 Task: Create in the project AgileHive and in the Backlog issue 'Develop a new tool for automated testing of web application security vulnerabilities and penetration testing' a child issue 'Chatbot conversation user satisfaction remediation', and assign it to team member softage.3@softage.net. Create in the project AgileHive and in the Backlog issue 'Upgrade the server infrastructure of a web application to improve performance and reliability' a child issue 'Data access policy creation and enforcement', and assign it to team member softage.4@softage.net
Action: Mouse moved to (240, 58)
Screenshot: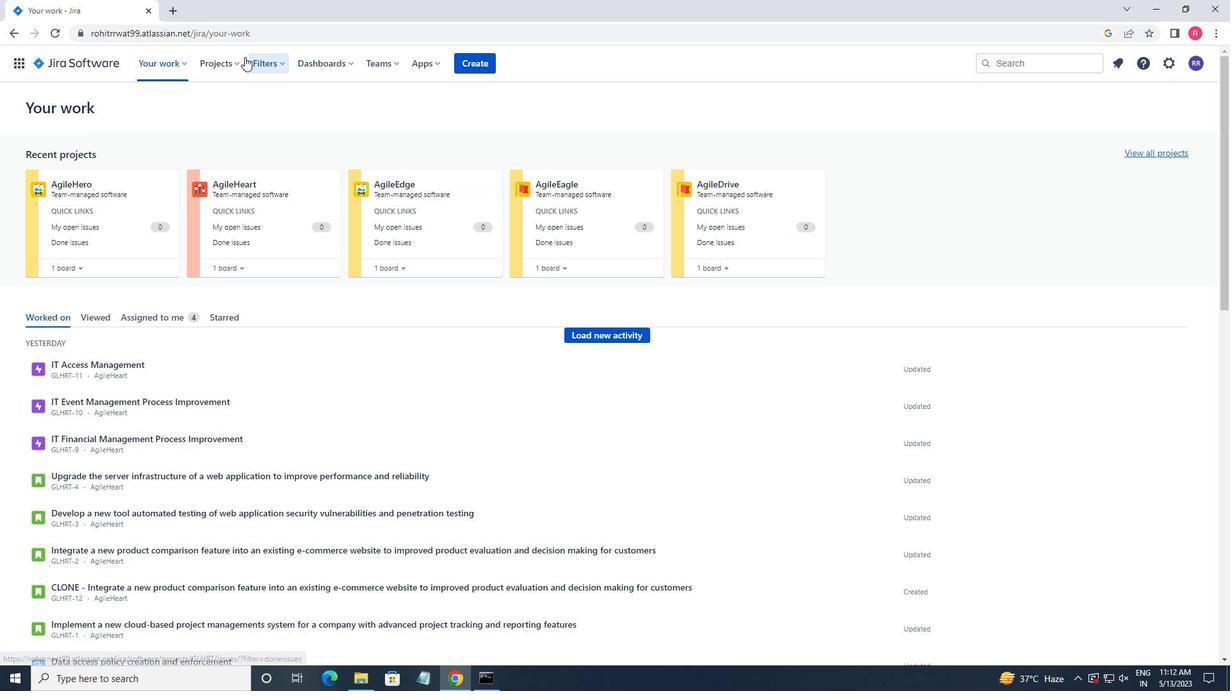 
Action: Mouse pressed left at (240, 58)
Screenshot: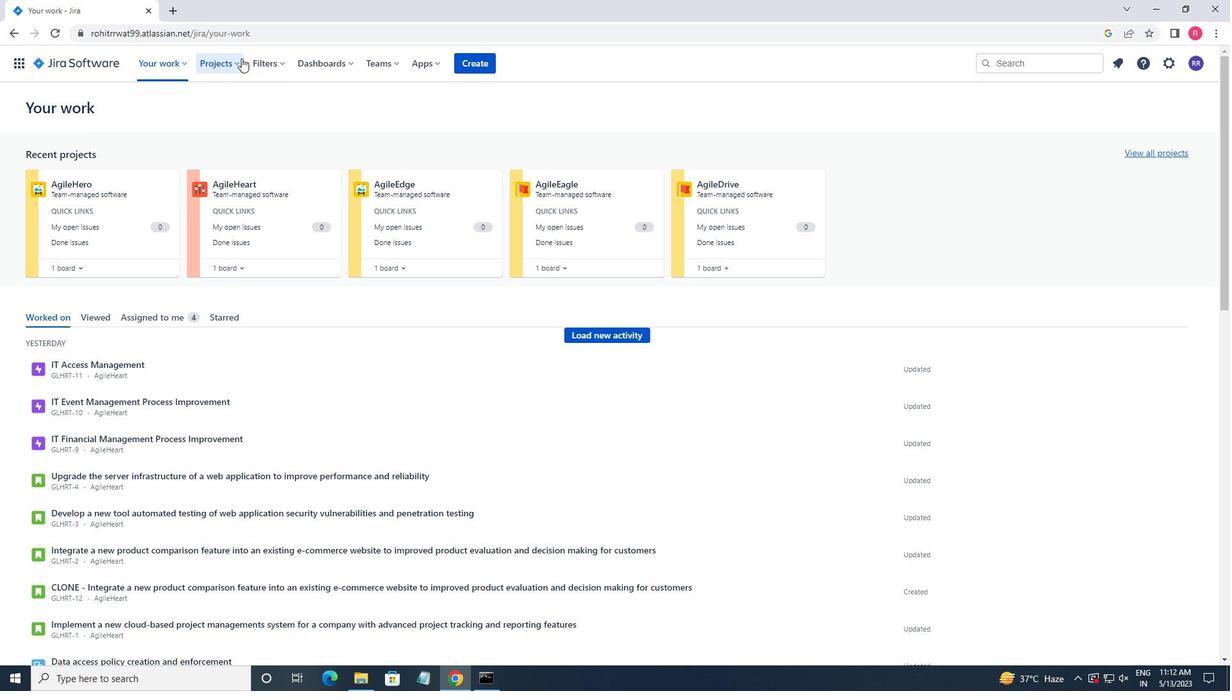 
Action: Mouse moved to (240, 133)
Screenshot: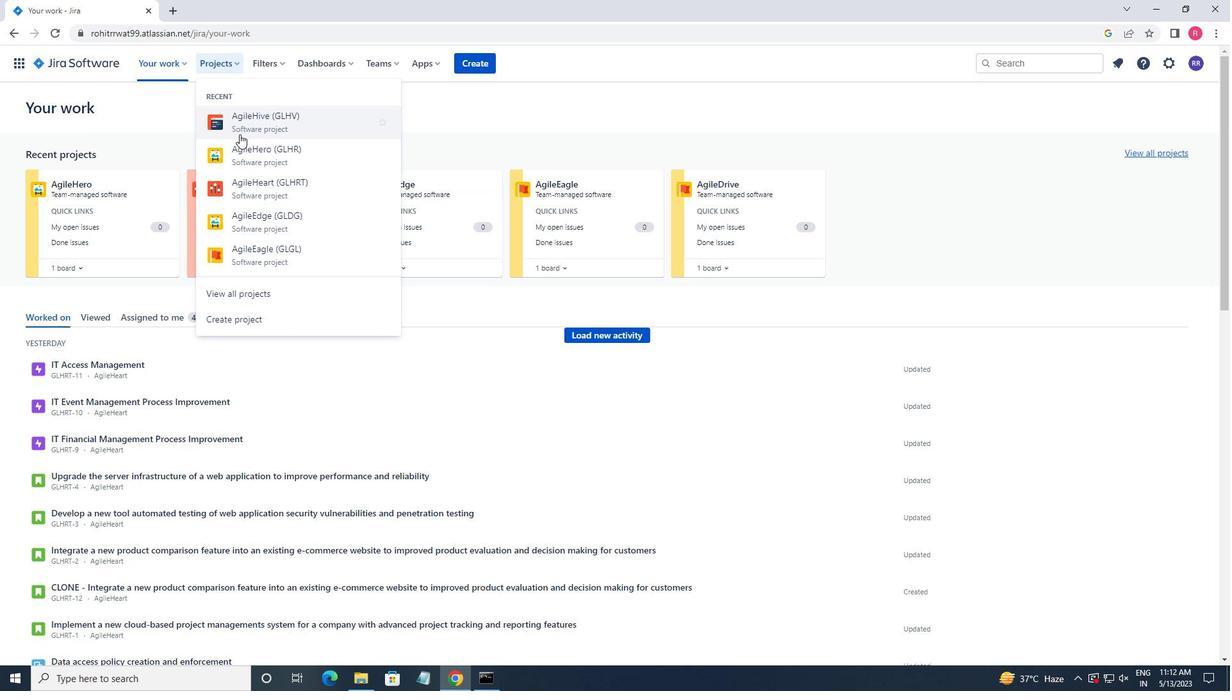 
Action: Mouse pressed left at (240, 133)
Screenshot: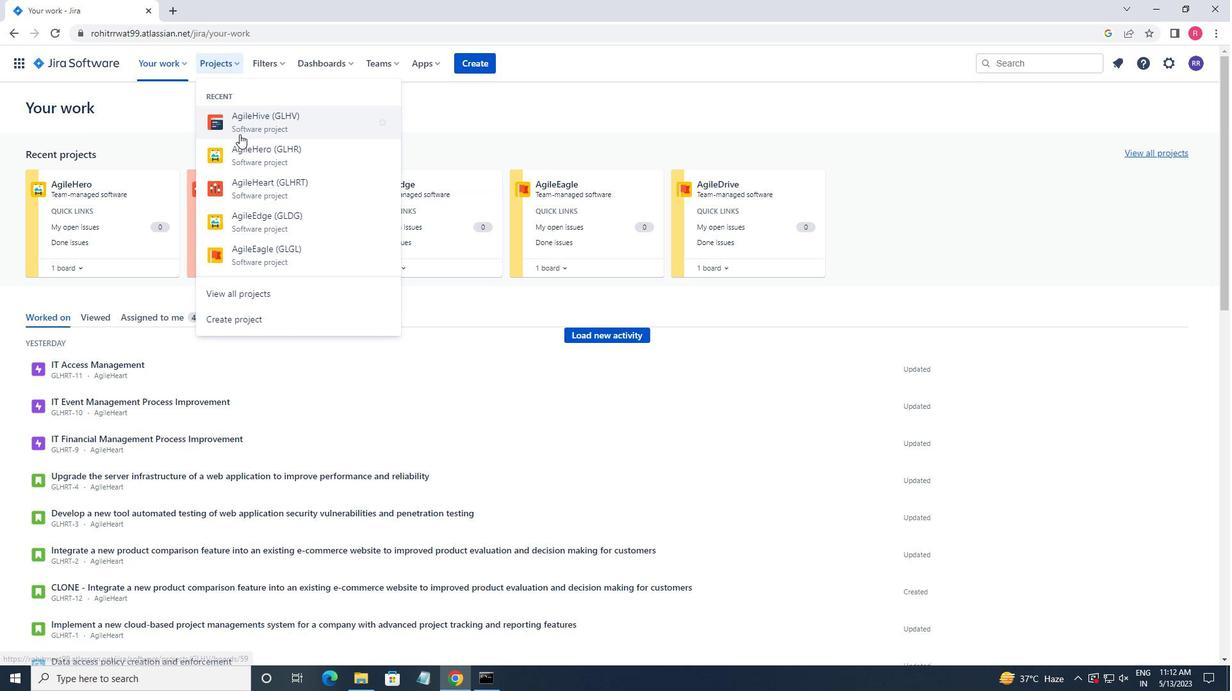 
Action: Mouse moved to (70, 196)
Screenshot: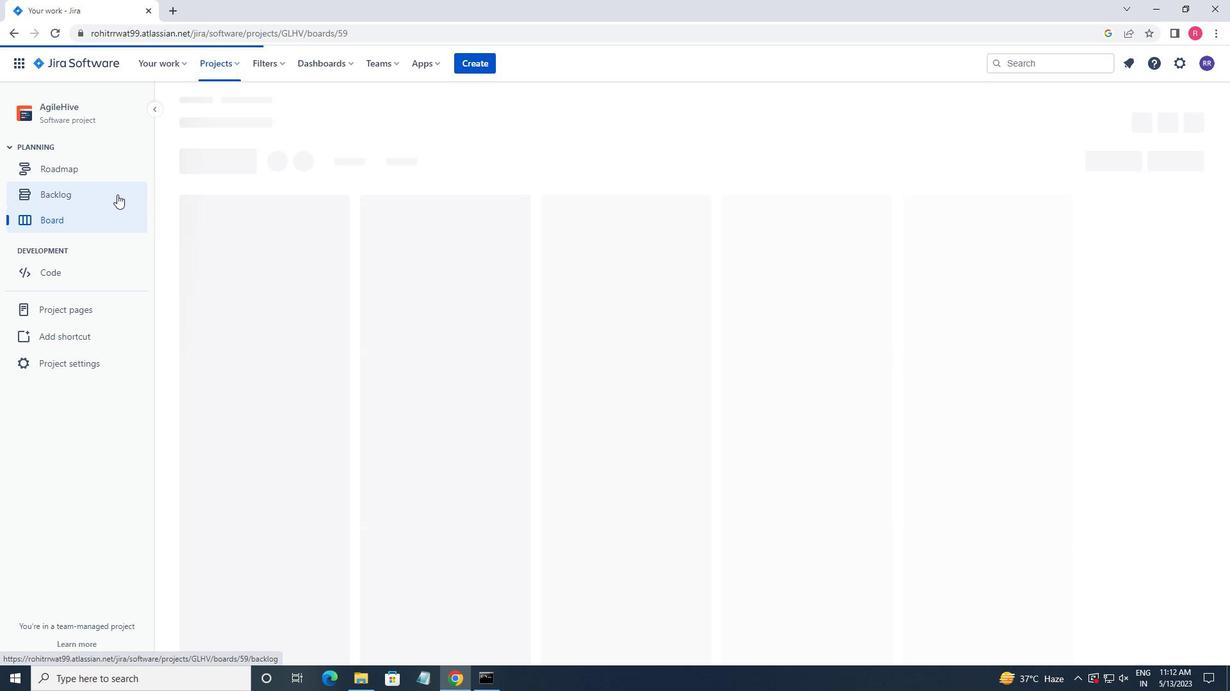 
Action: Mouse pressed left at (70, 196)
Screenshot: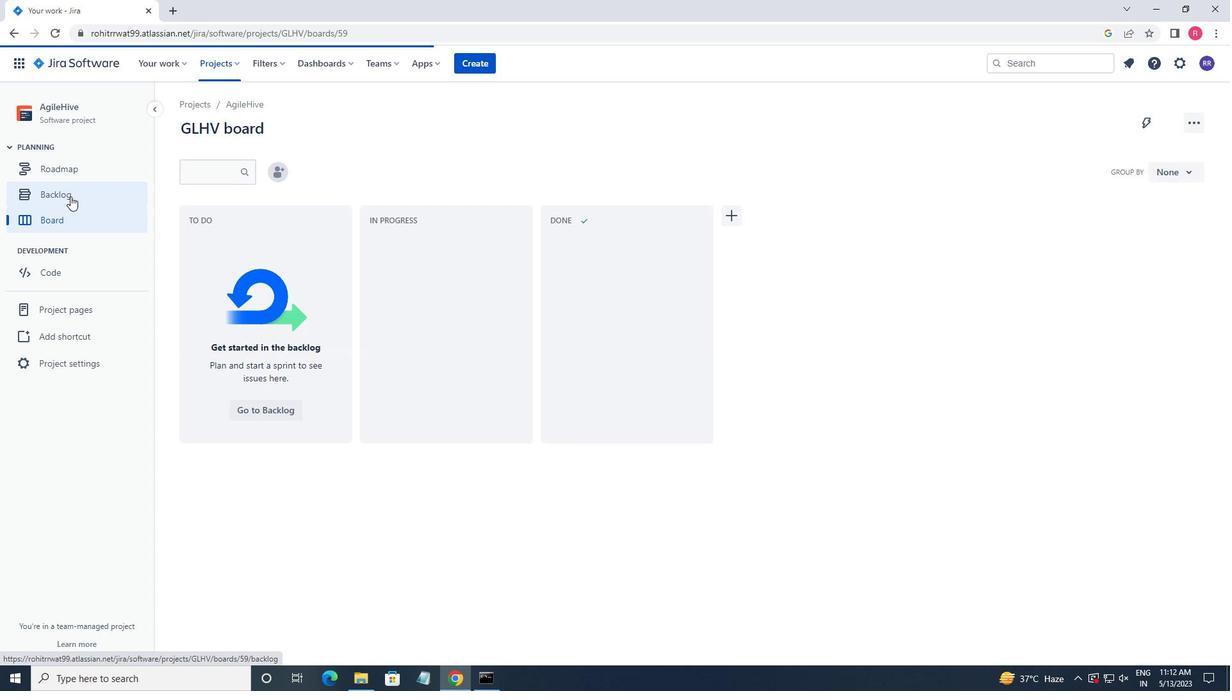 
Action: Mouse moved to (247, 237)
Screenshot: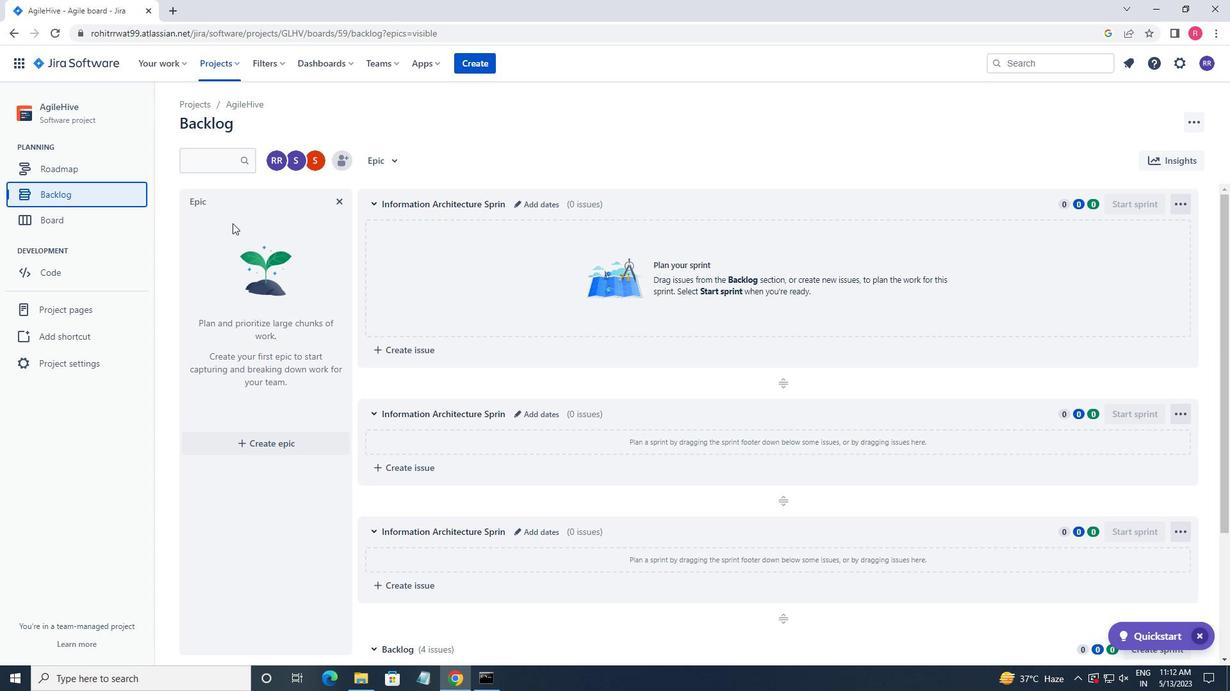 
Action: Mouse scrolled (247, 236) with delta (0, 0)
Screenshot: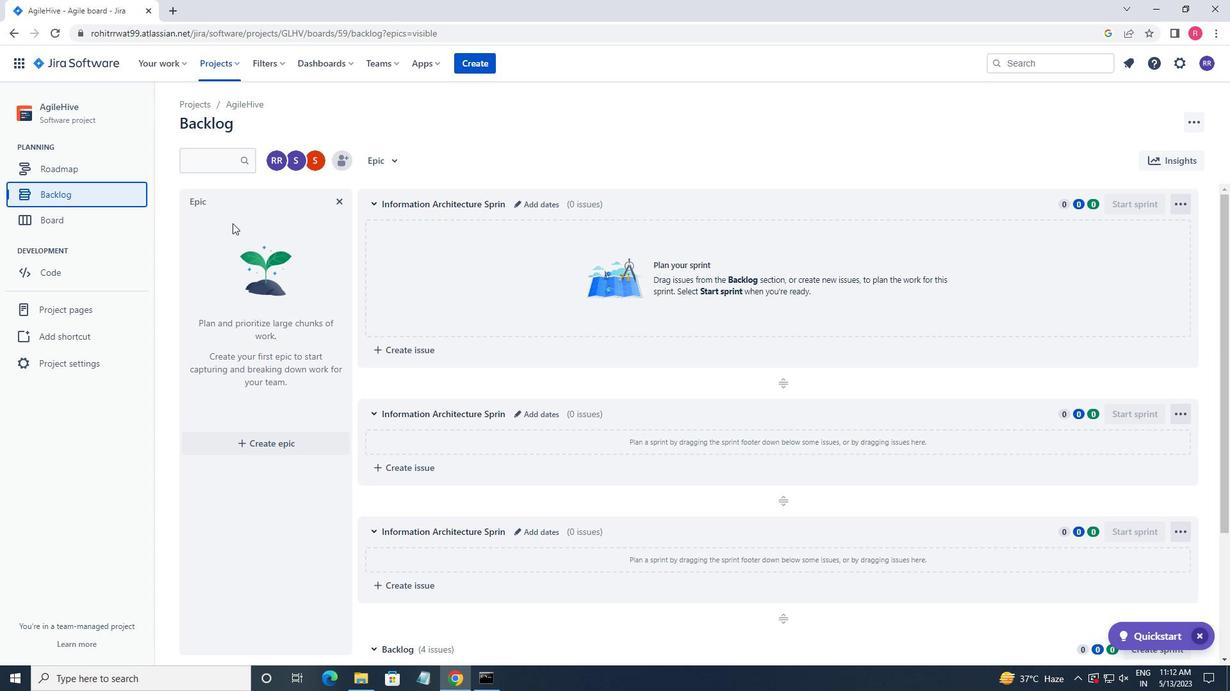 
Action: Mouse moved to (323, 313)
Screenshot: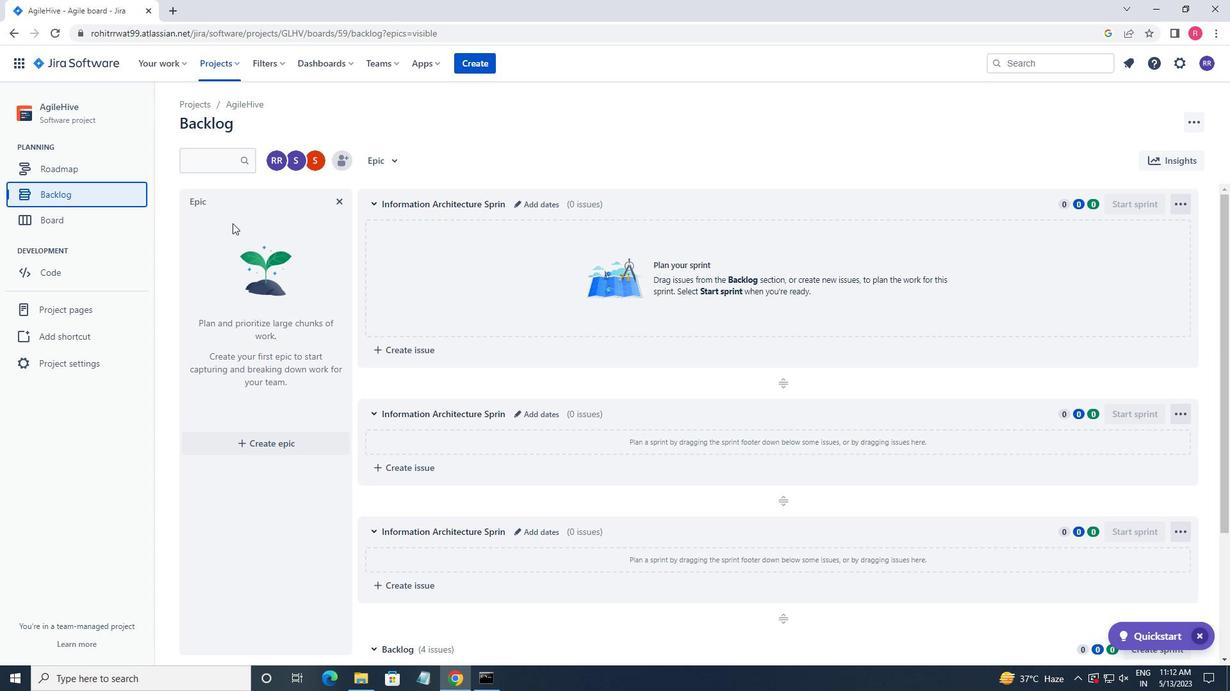 
Action: Mouse scrolled (323, 312) with delta (0, 0)
Screenshot: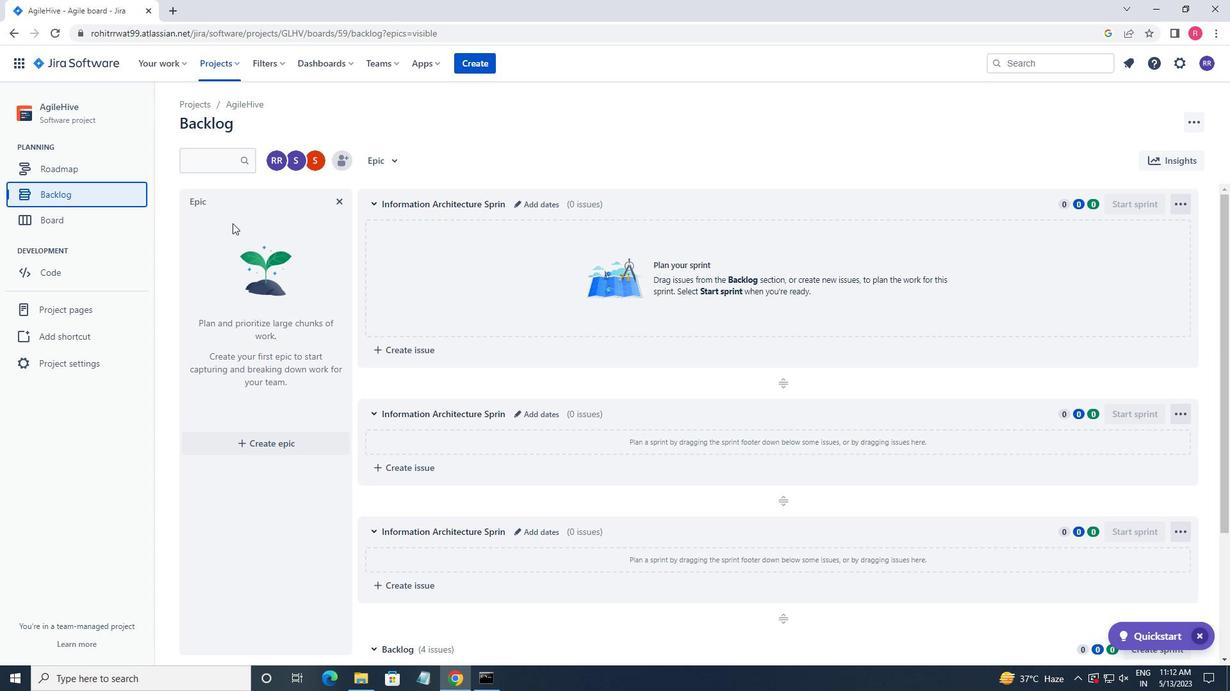 
Action: Mouse moved to (393, 347)
Screenshot: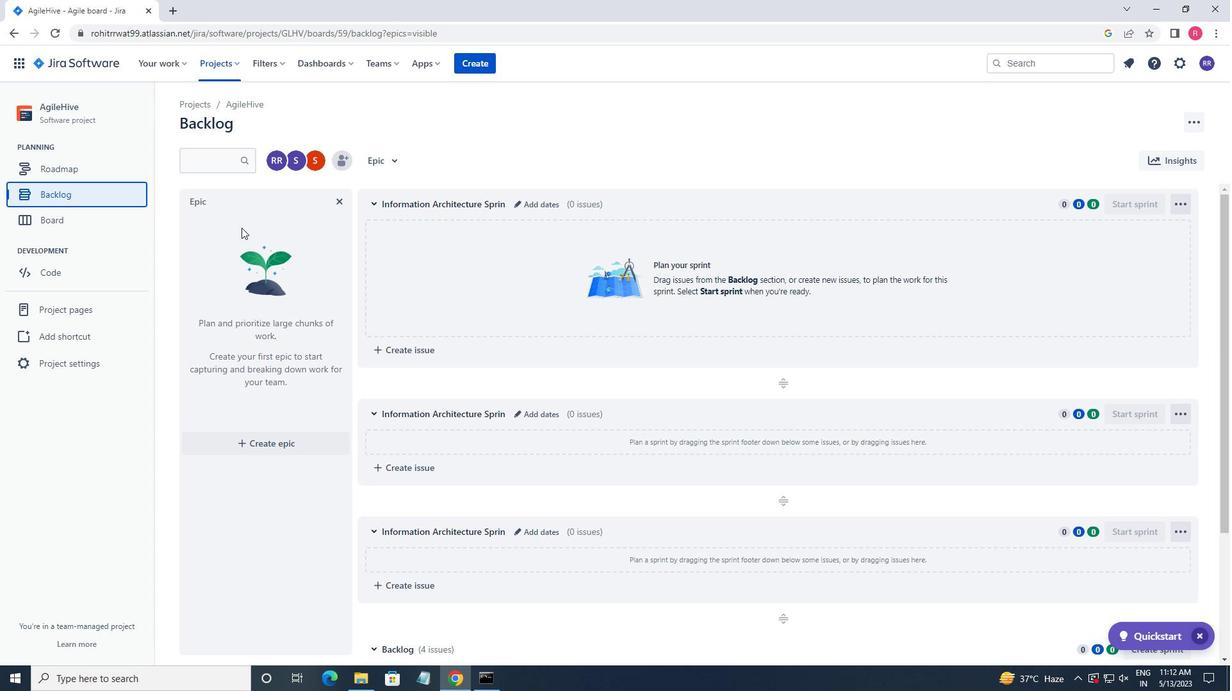 
Action: Mouse scrolled (393, 346) with delta (0, 0)
Screenshot: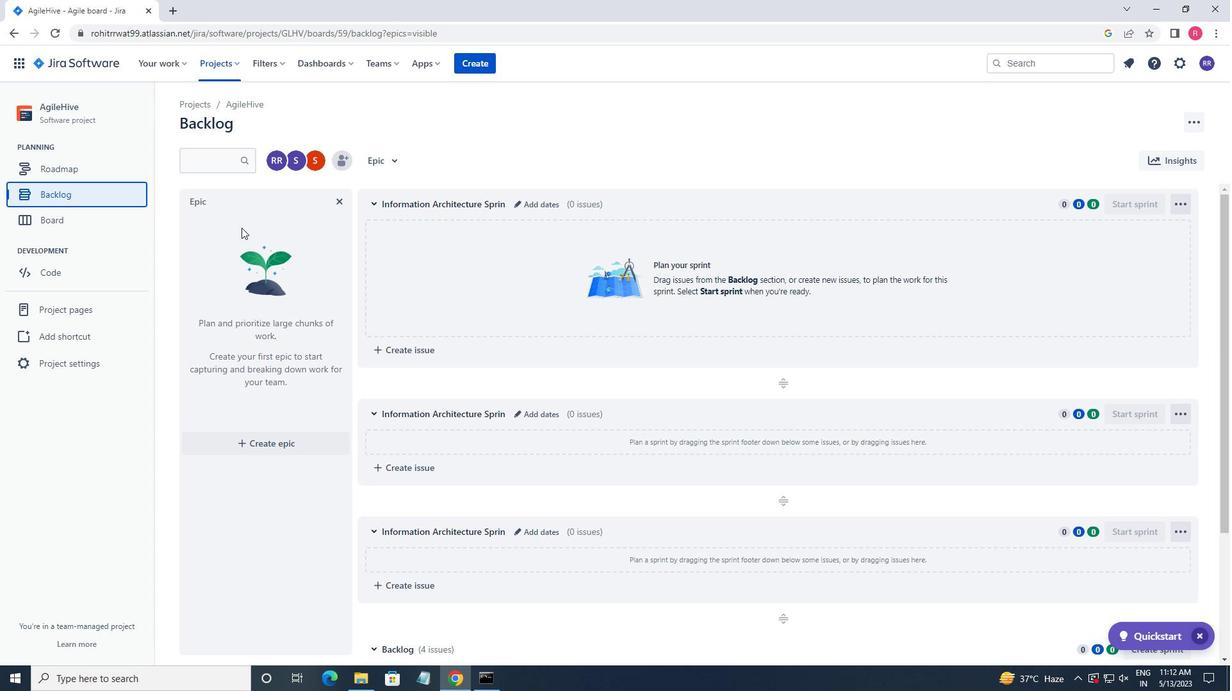
Action: Mouse moved to (433, 358)
Screenshot: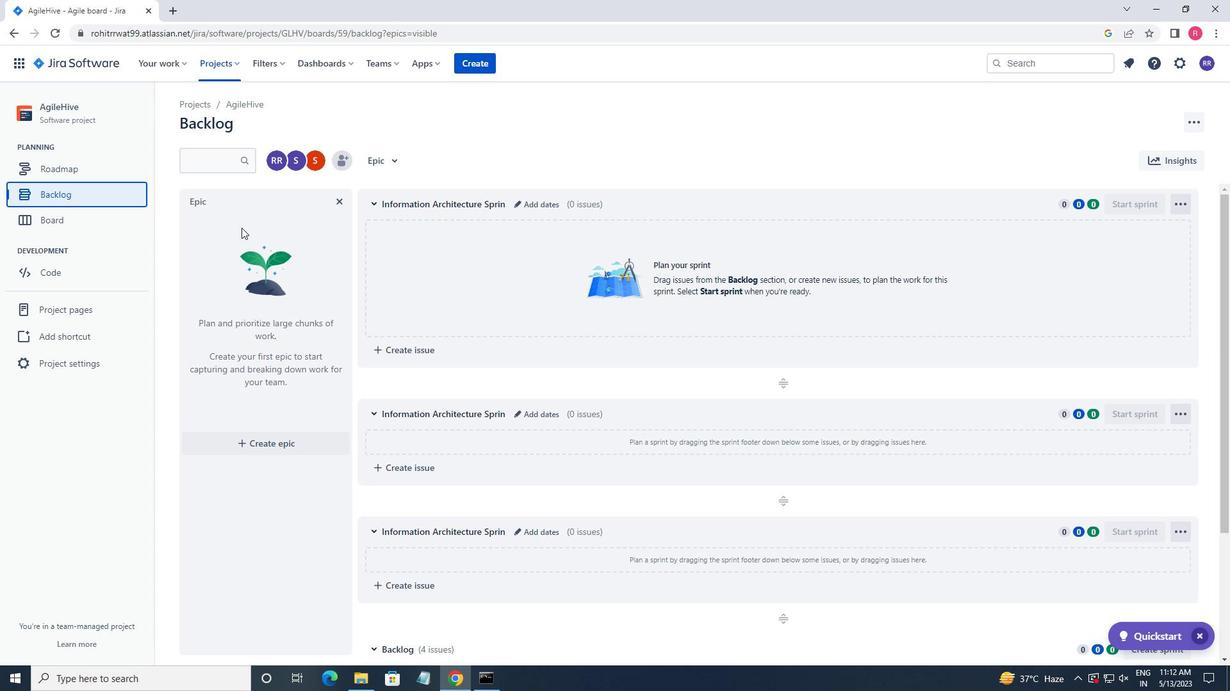 
Action: Mouse scrolled (433, 357) with delta (0, 0)
Screenshot: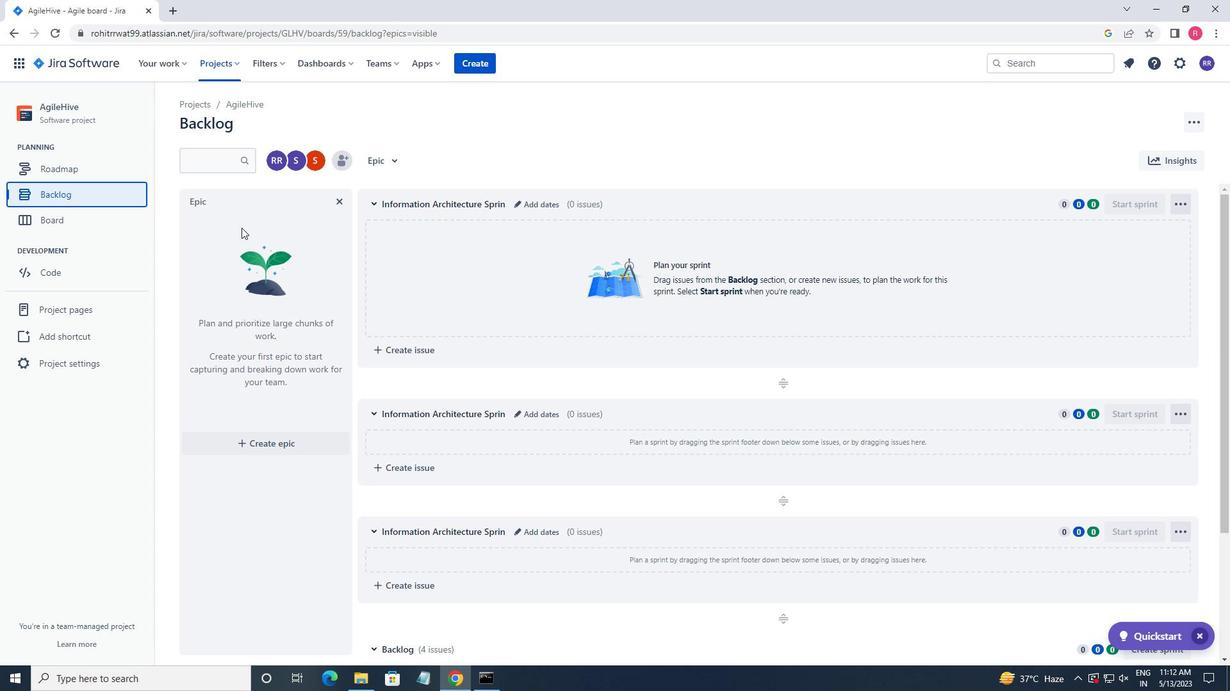 
Action: Mouse moved to (478, 359)
Screenshot: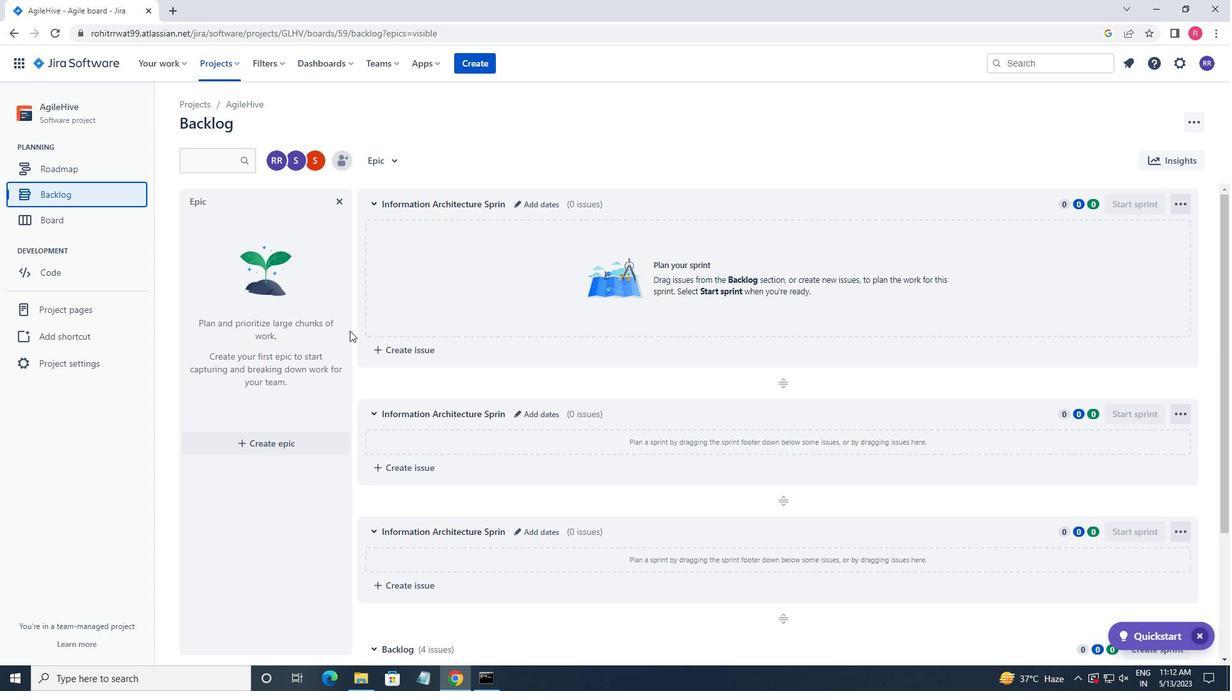 
Action: Mouse scrolled (478, 358) with delta (0, 0)
Screenshot: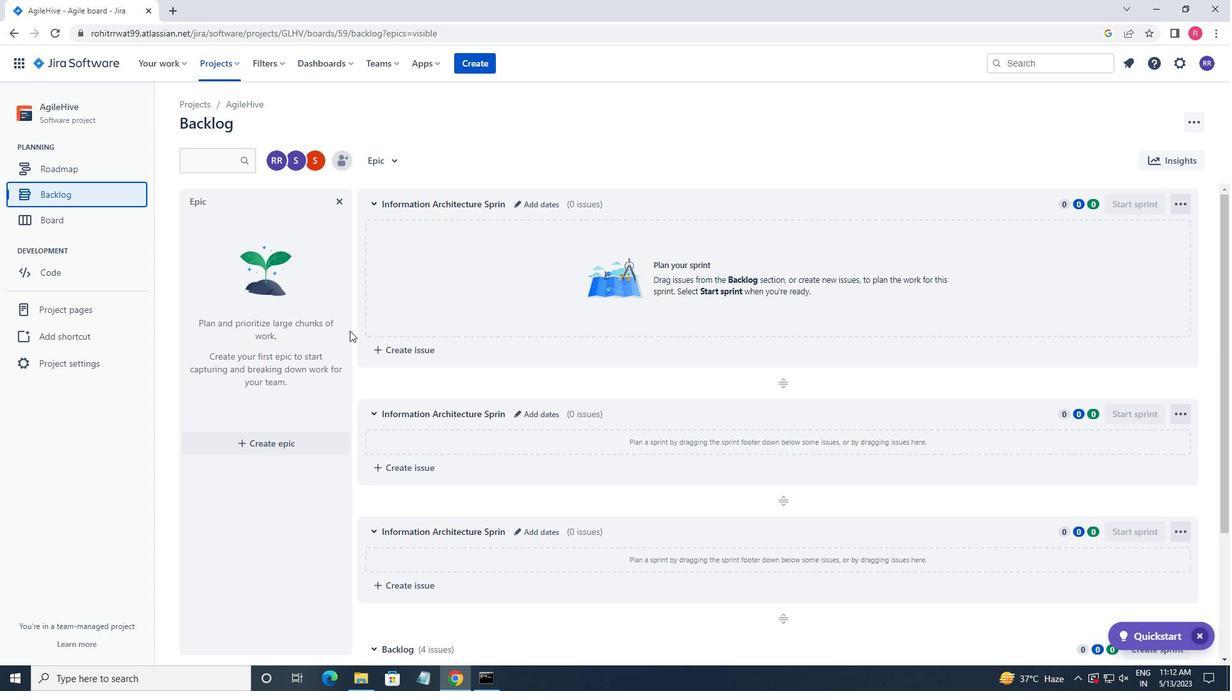 
Action: Mouse moved to (635, 340)
Screenshot: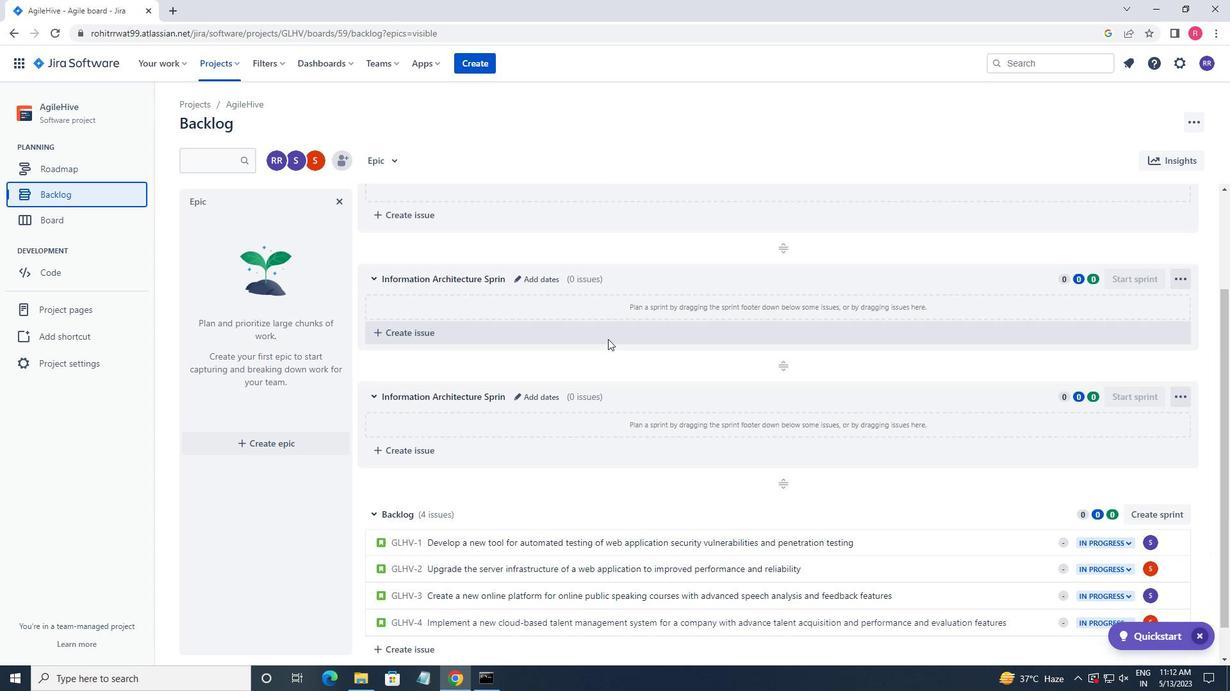
Action: Mouse scrolled (635, 339) with delta (0, 0)
Screenshot: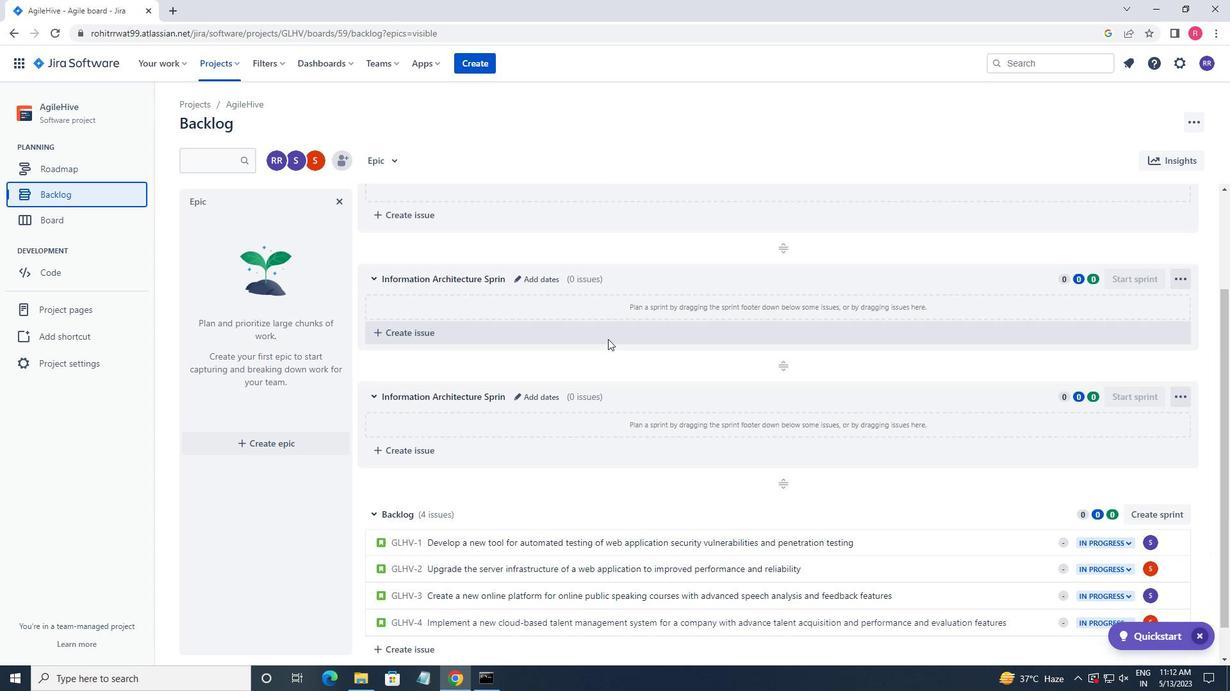 
Action: Mouse moved to (636, 341)
Screenshot: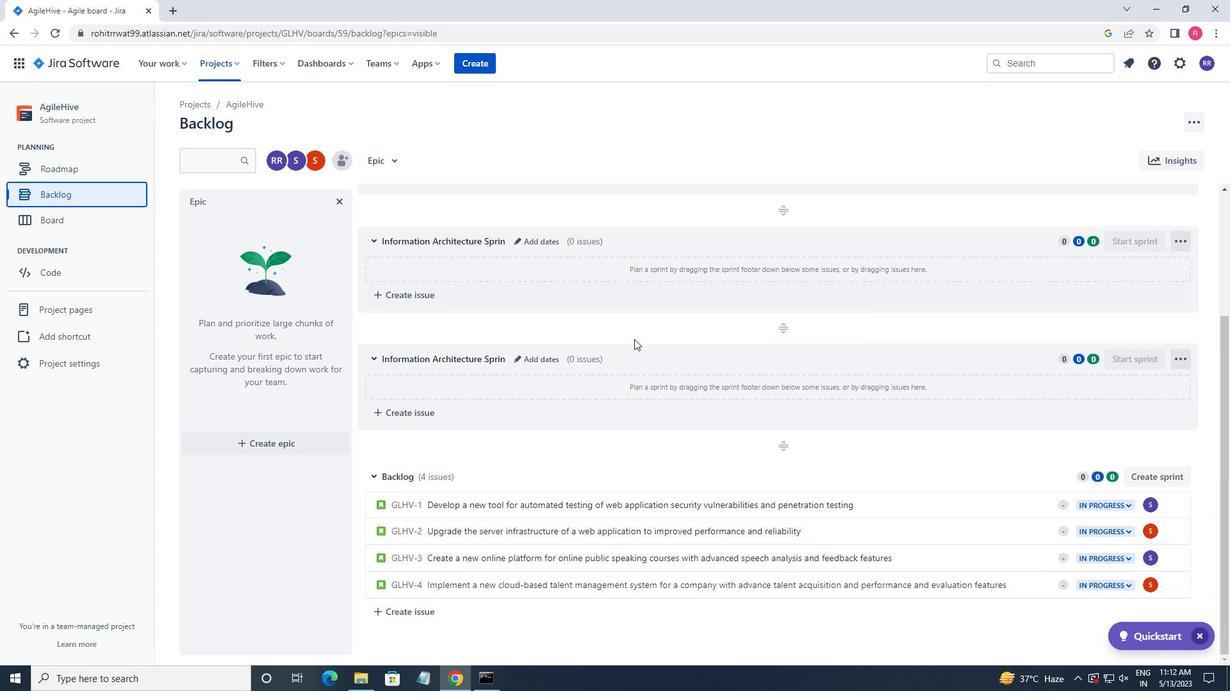 
Action: Mouse scrolled (636, 340) with delta (0, 0)
Screenshot: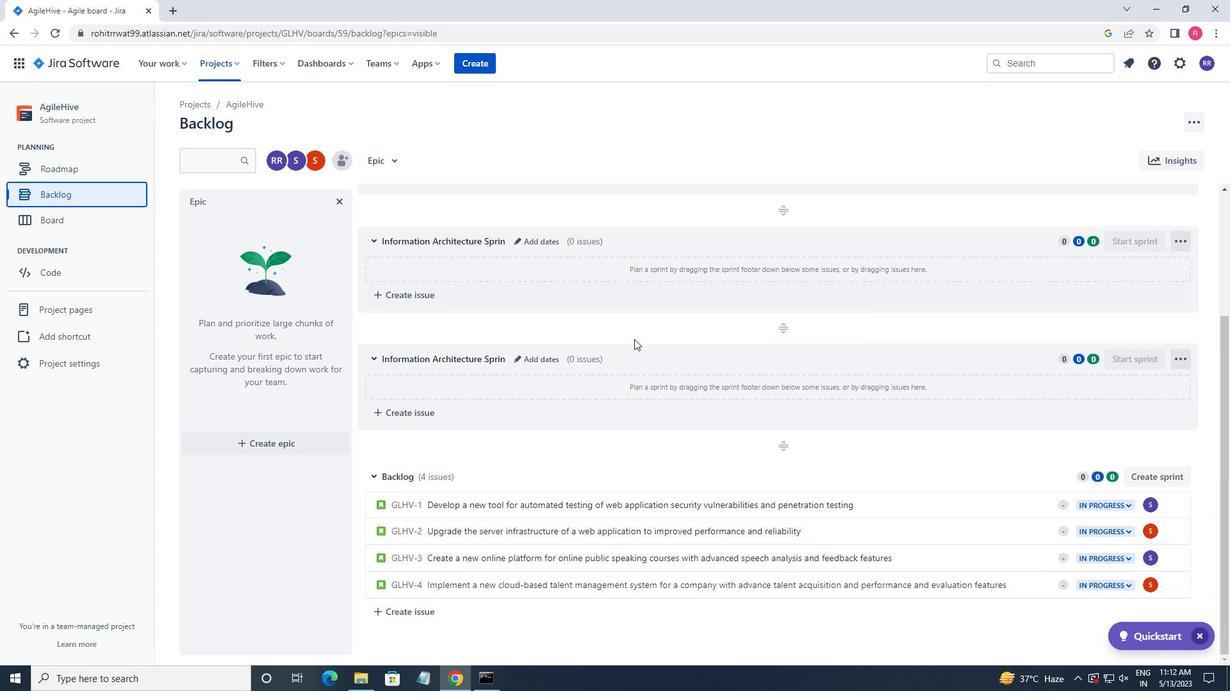 
Action: Mouse scrolled (636, 340) with delta (0, 0)
Screenshot: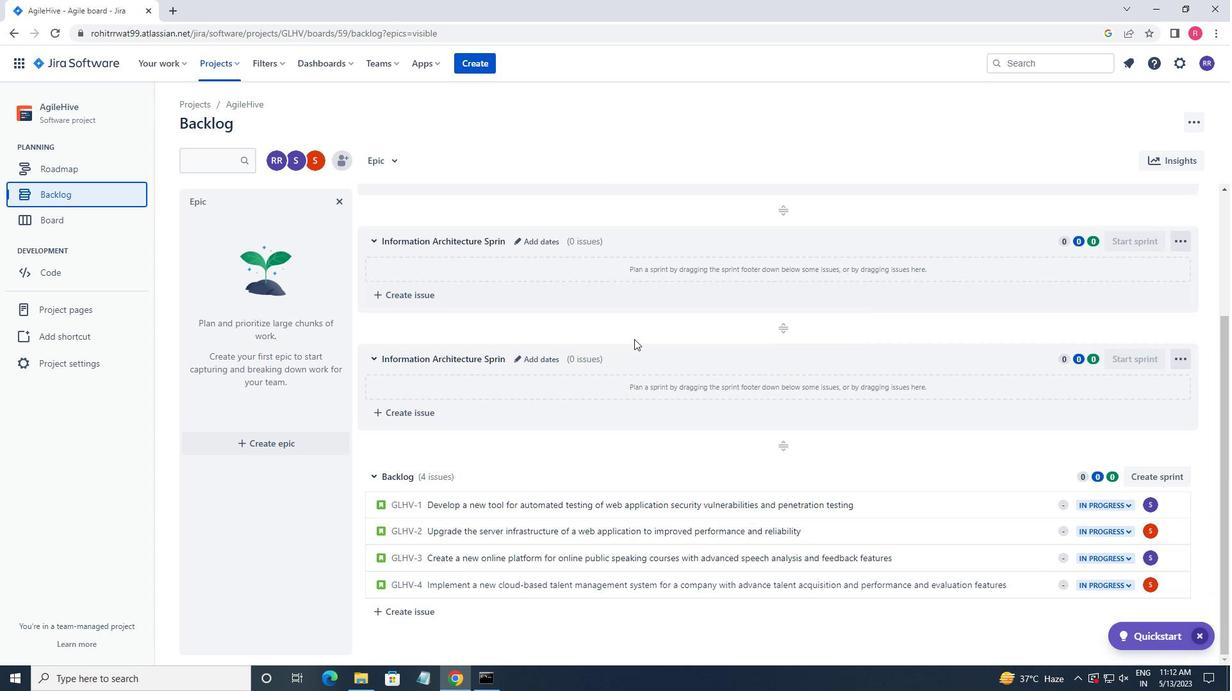 
Action: Mouse moved to (640, 351)
Screenshot: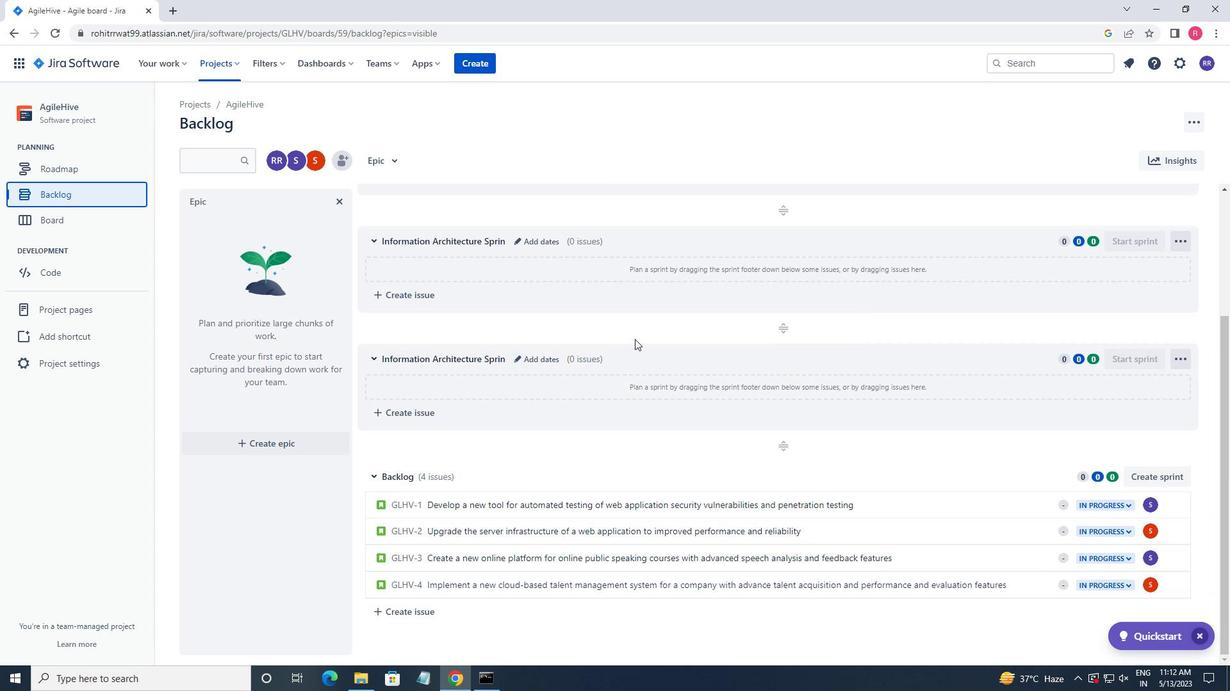 
Action: Mouse scrolled (640, 351) with delta (0, 0)
Screenshot: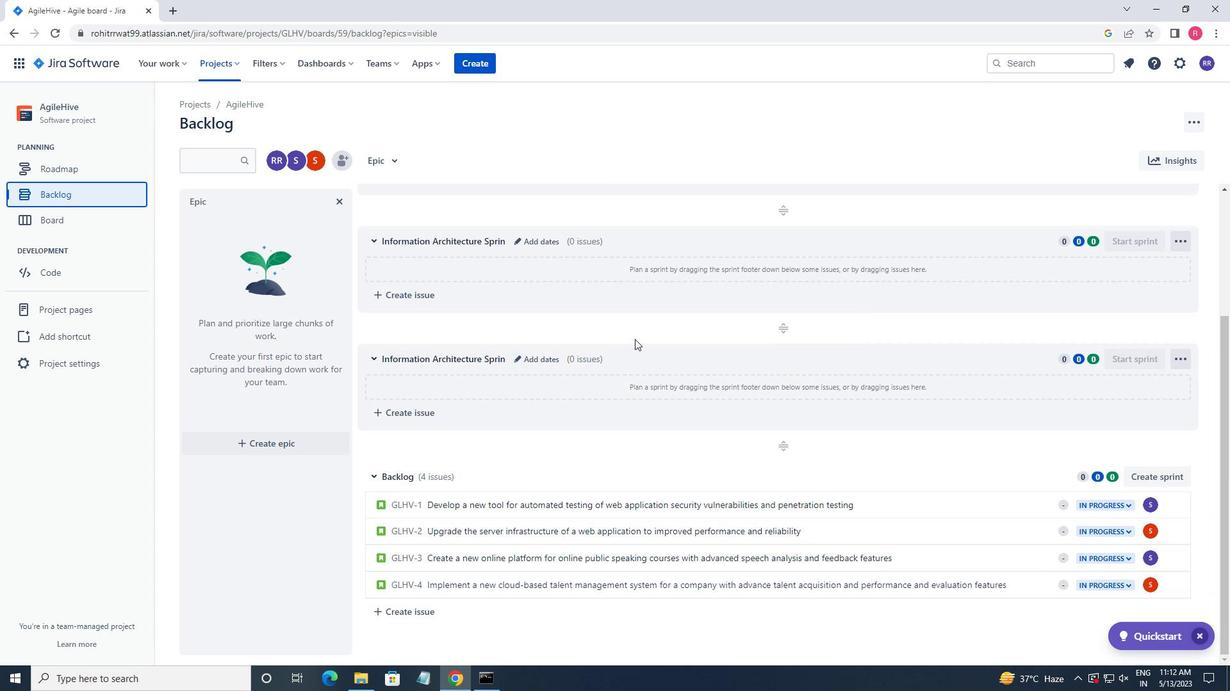 
Action: Mouse moved to (979, 506)
Screenshot: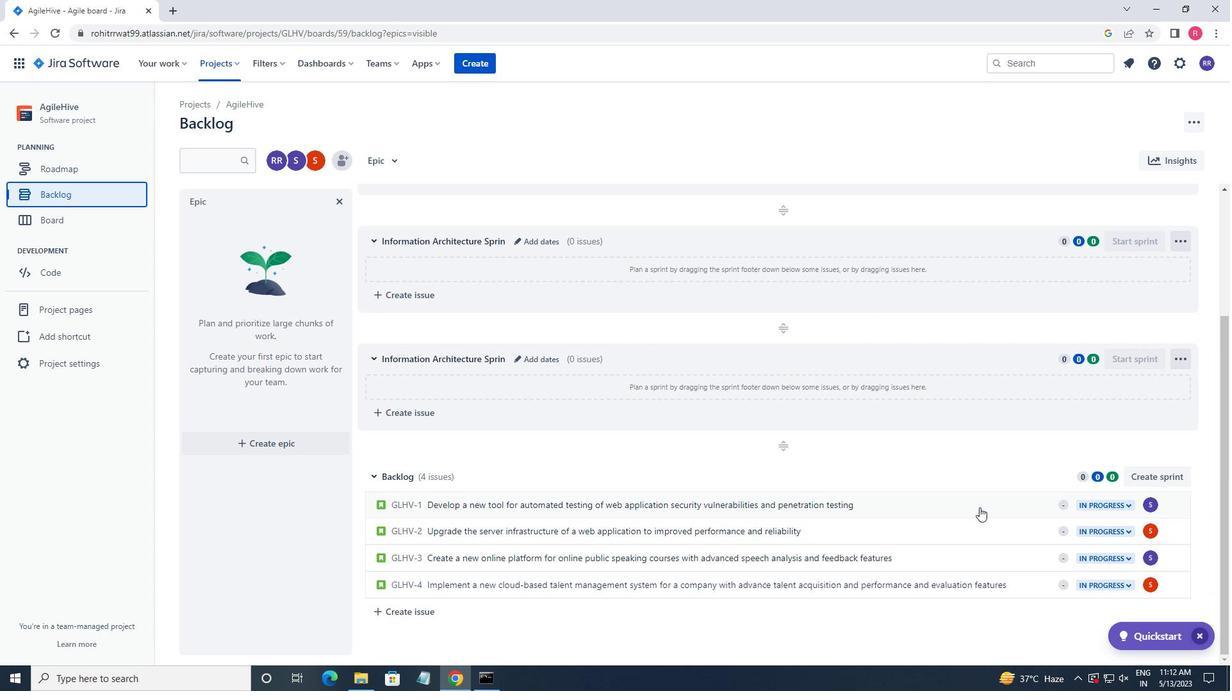 
Action: Mouse pressed left at (979, 506)
Screenshot: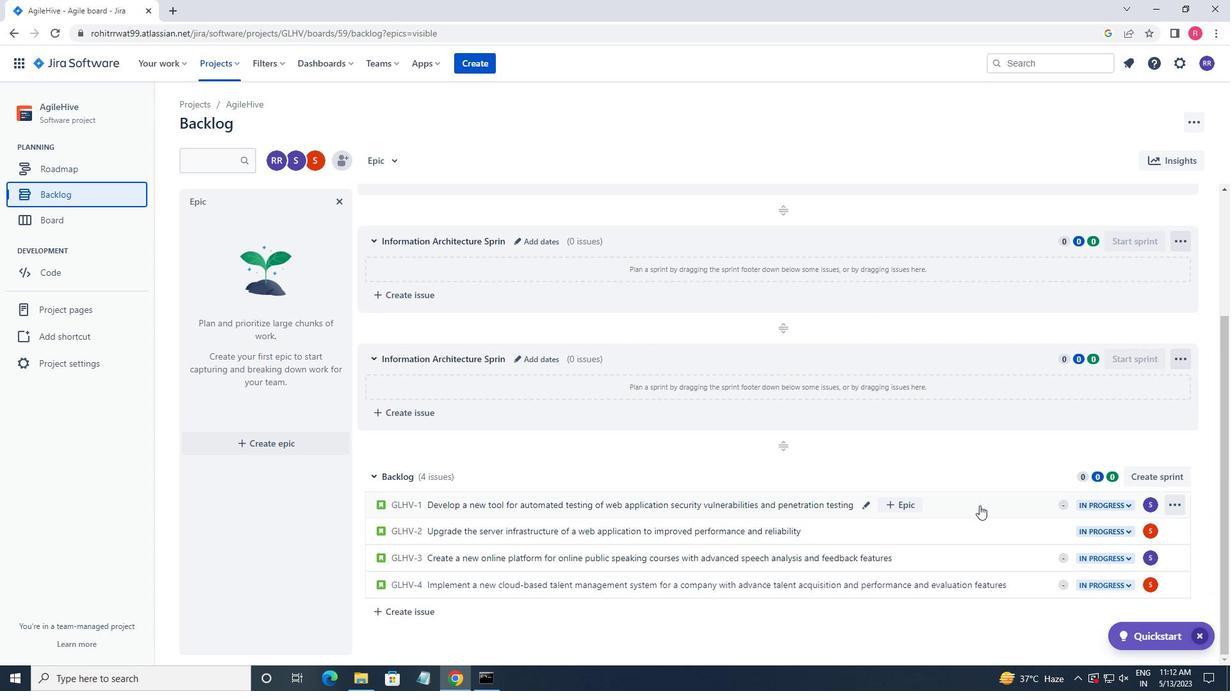 
Action: Mouse moved to (1169, 196)
Screenshot: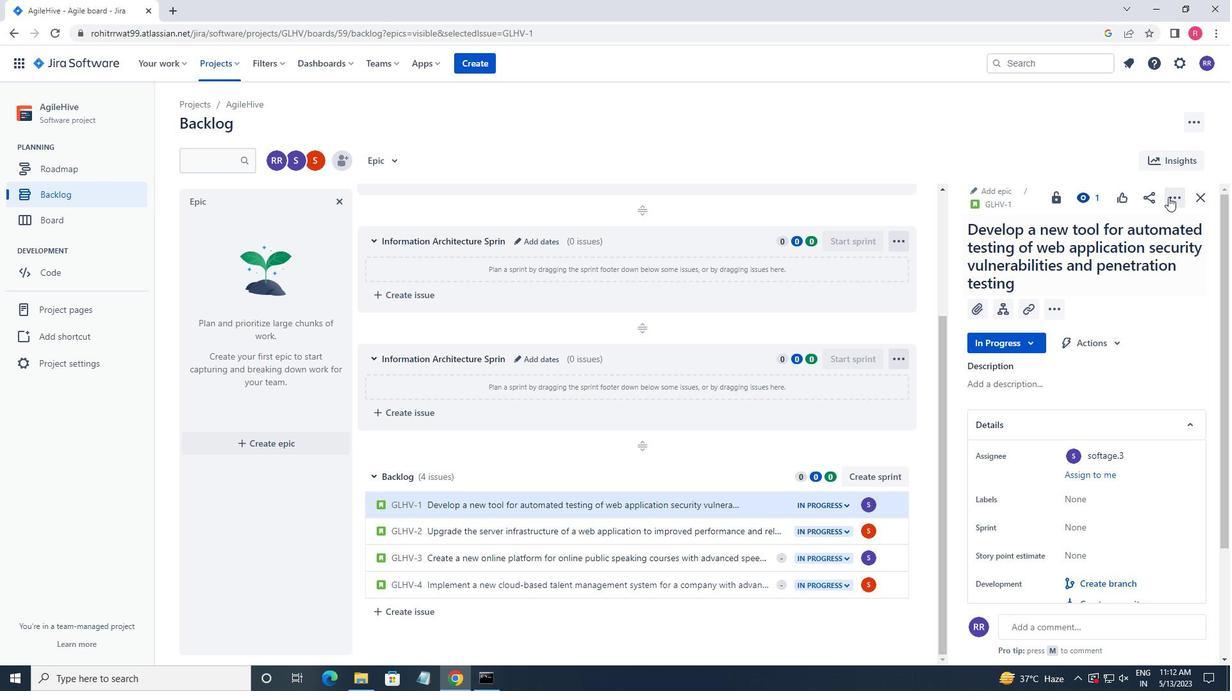 
Action: Mouse pressed left at (1169, 196)
Screenshot: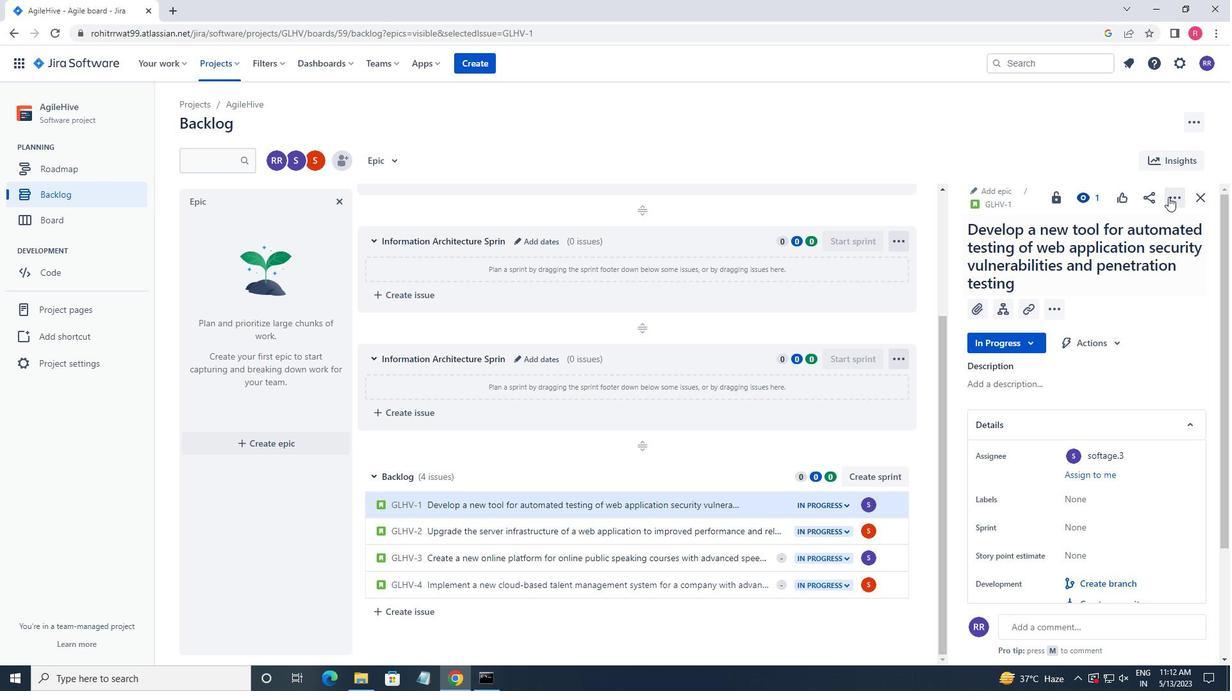 
Action: Mouse moved to (1116, 230)
Screenshot: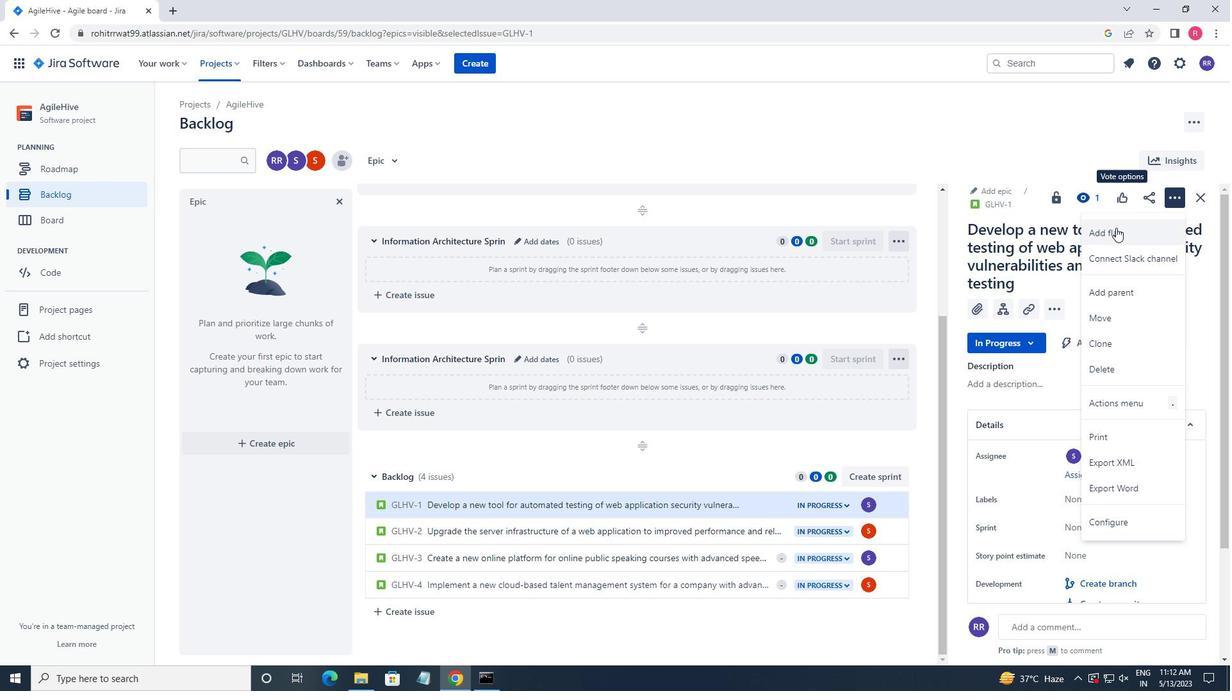 
Action: Mouse pressed left at (1116, 230)
Screenshot: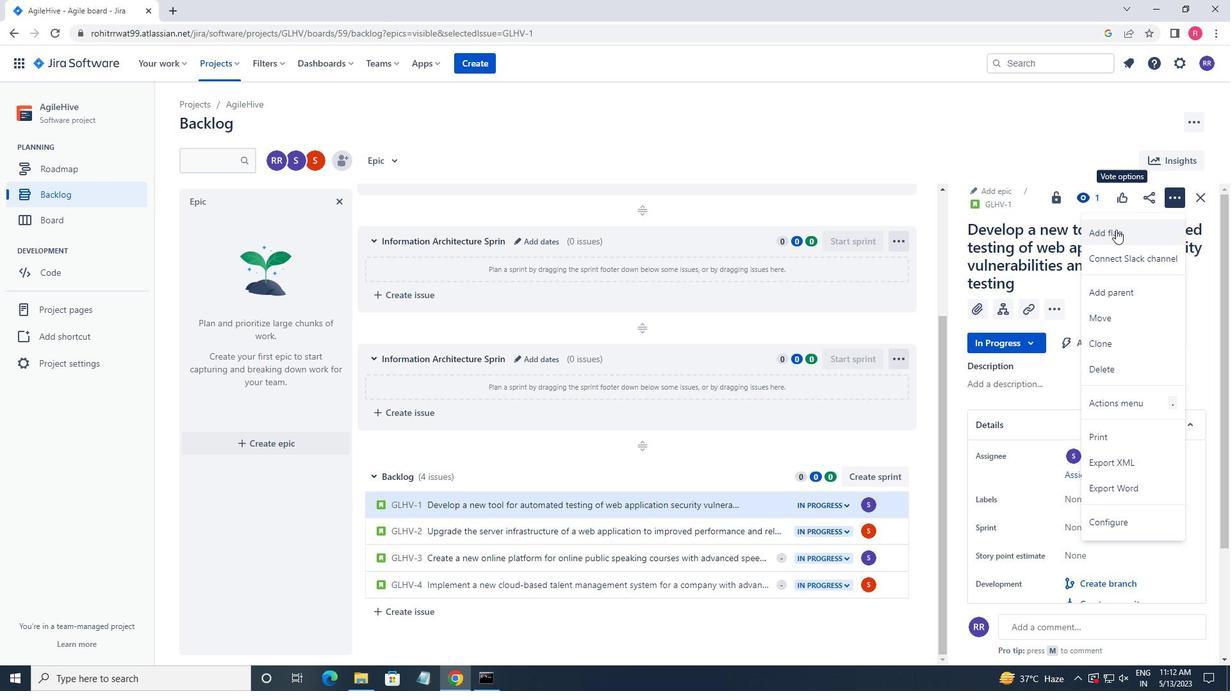 
Action: Mouse moved to (1005, 310)
Screenshot: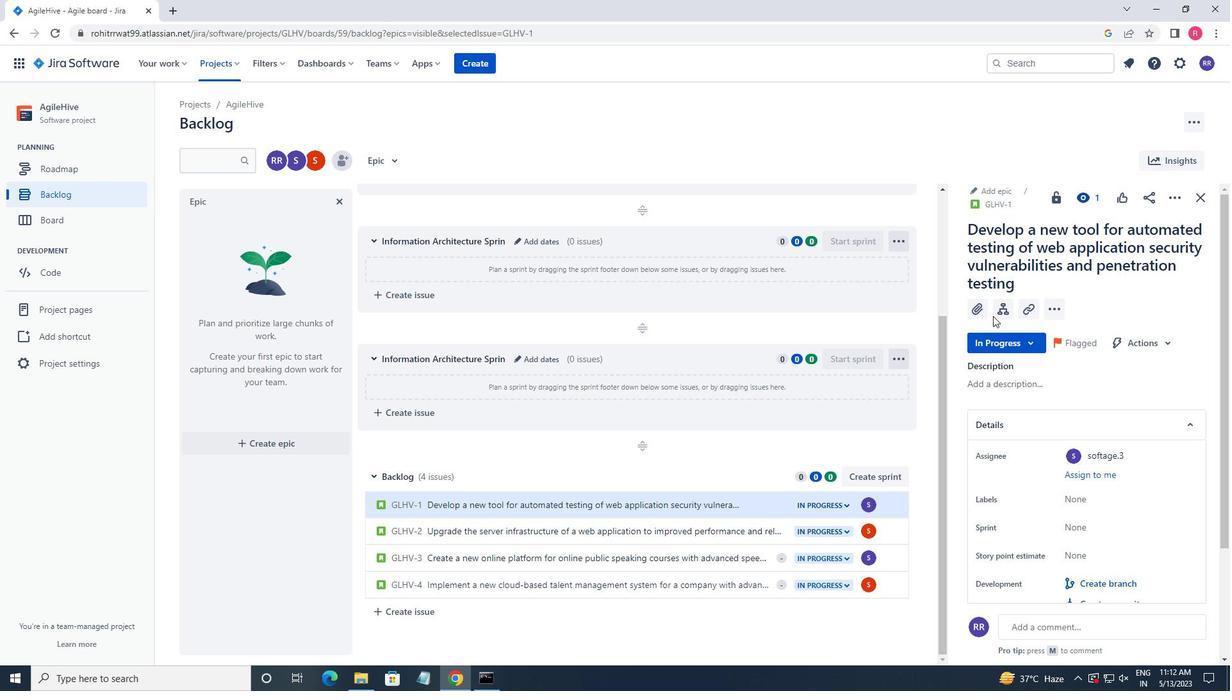 
Action: Mouse pressed left at (1005, 310)
Screenshot: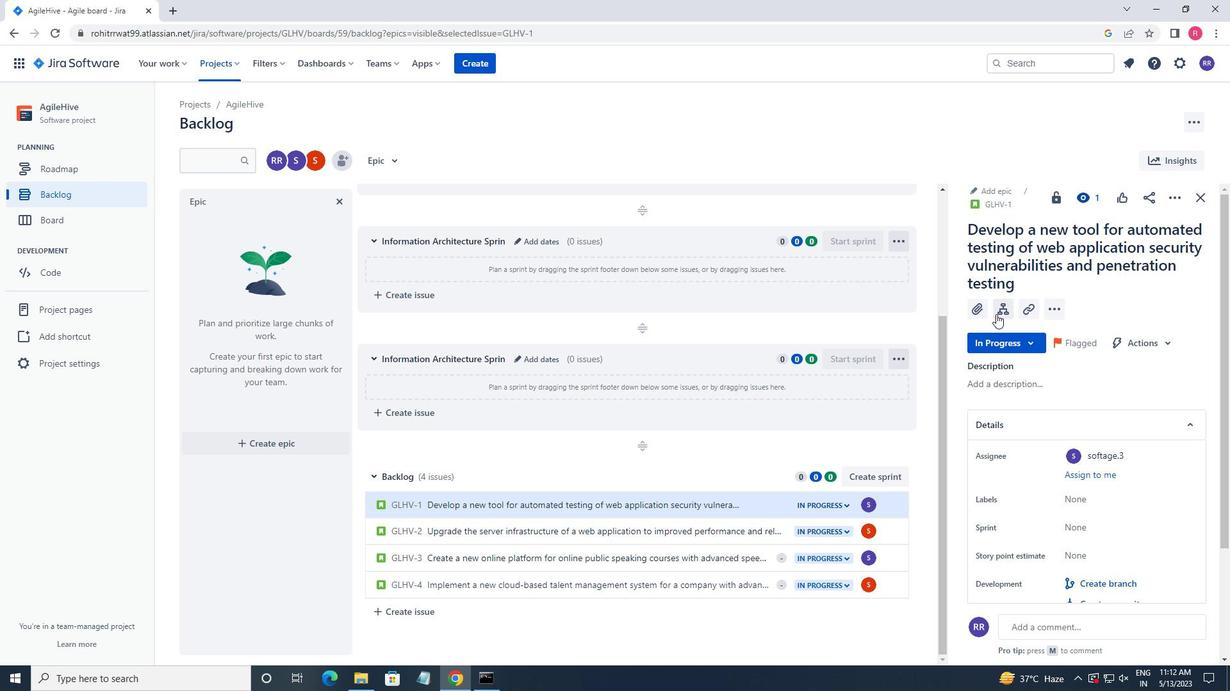 
Action: Key pressed <Key.shift><Key.shift>CHATBOT<Key.space>CONVERSATION<Key.space>USER<Key.space>SATISFACTION<Key.space>REMEDIATION<Key.space><Key.enter>
Screenshot: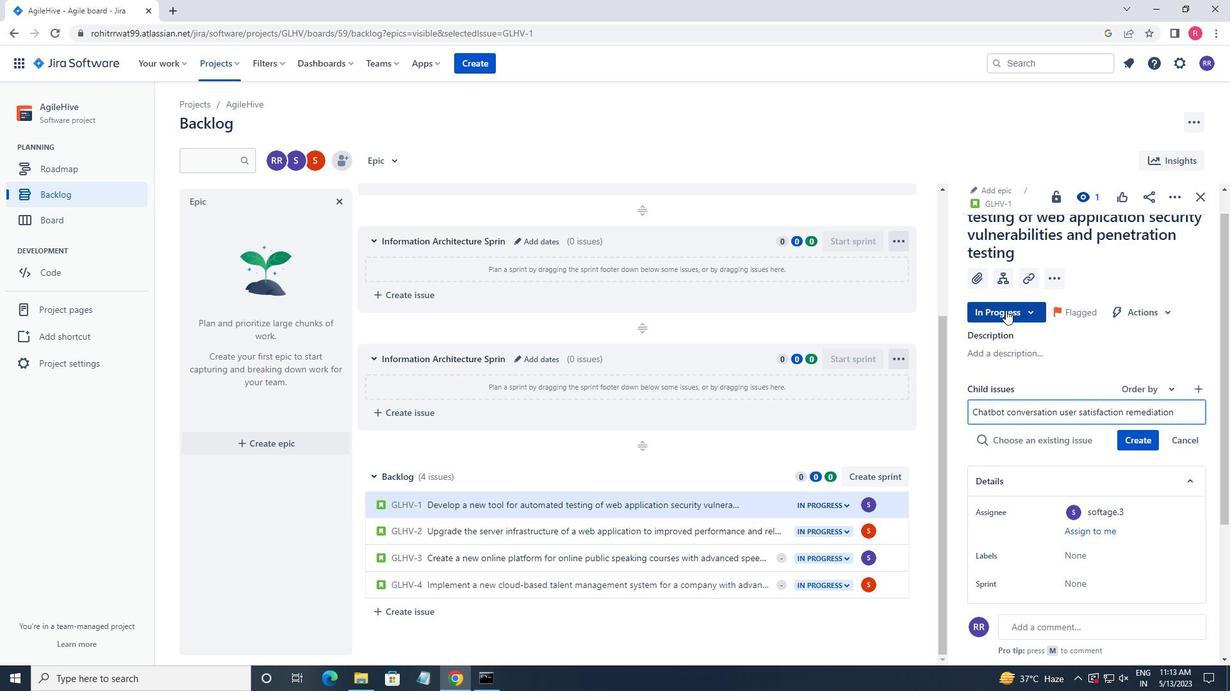 
Action: Mouse moved to (1151, 424)
Screenshot: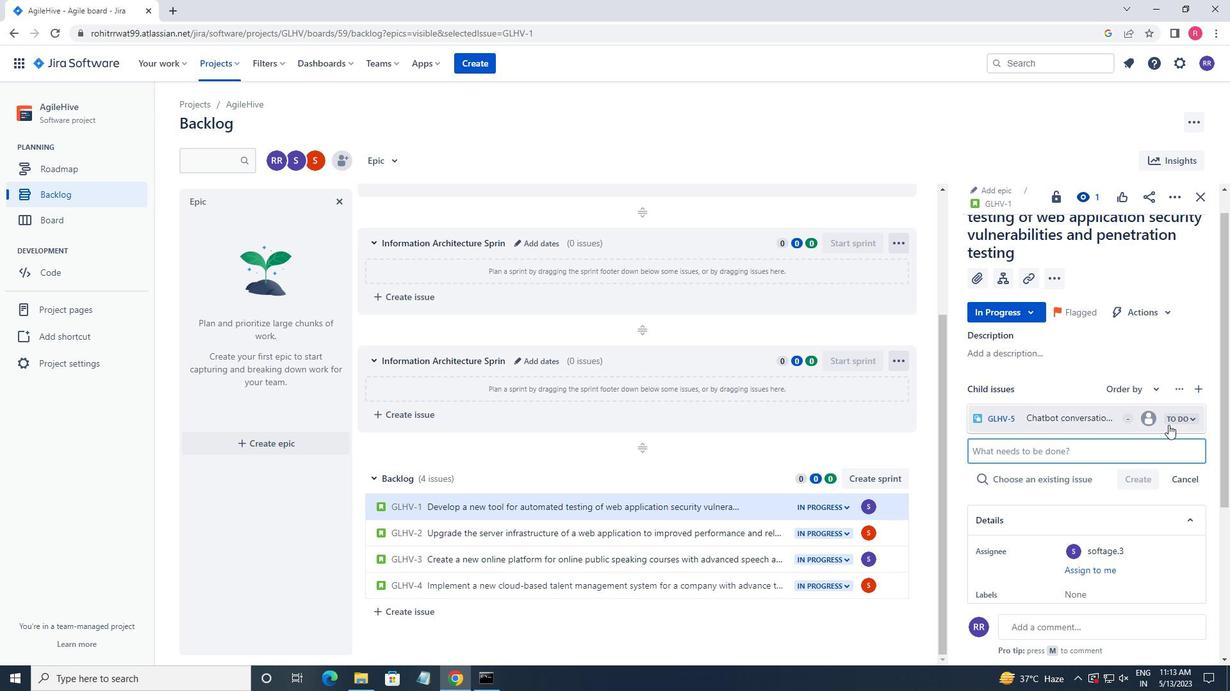 
Action: Mouse pressed left at (1151, 424)
Screenshot: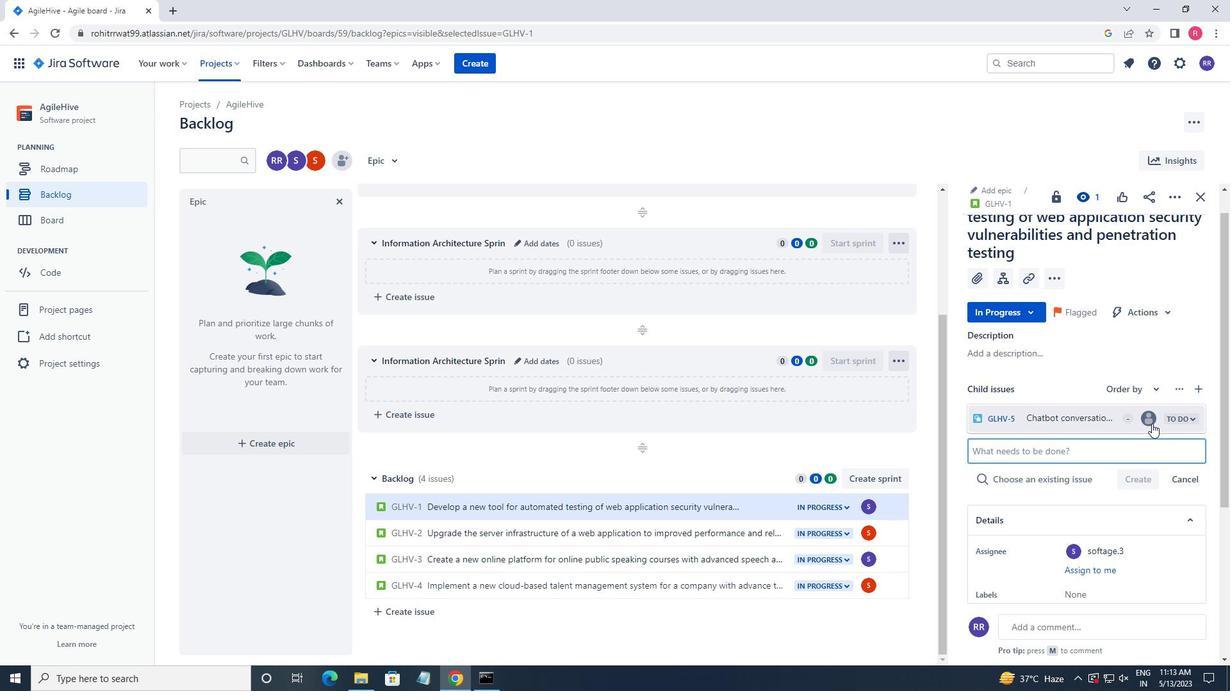 
Action: Key pressed SOFTAG
Screenshot: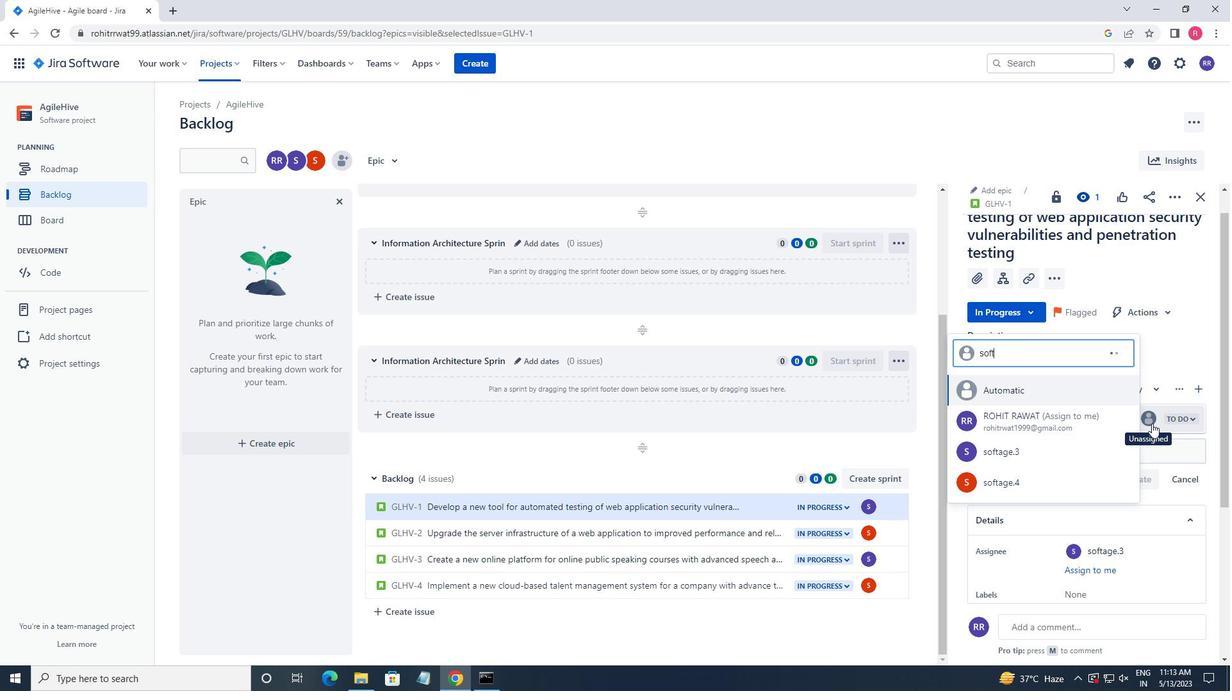 
Action: Mouse moved to (1151, 421)
Screenshot: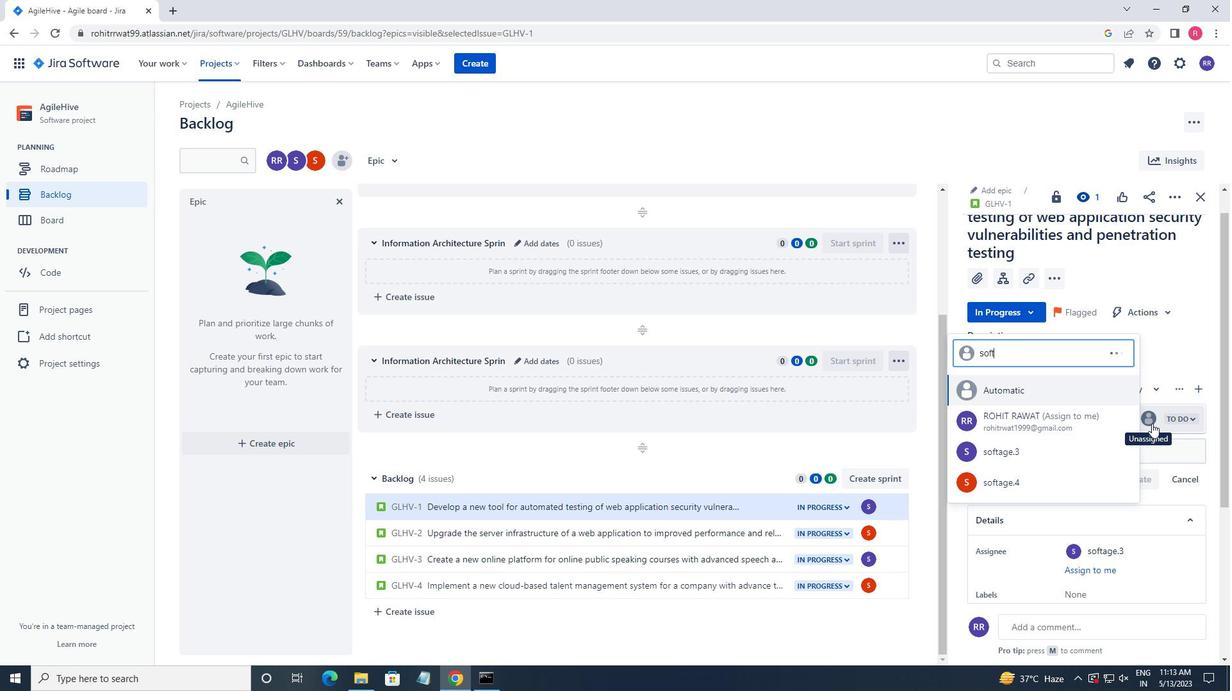 
Action: Key pressed E.
Screenshot: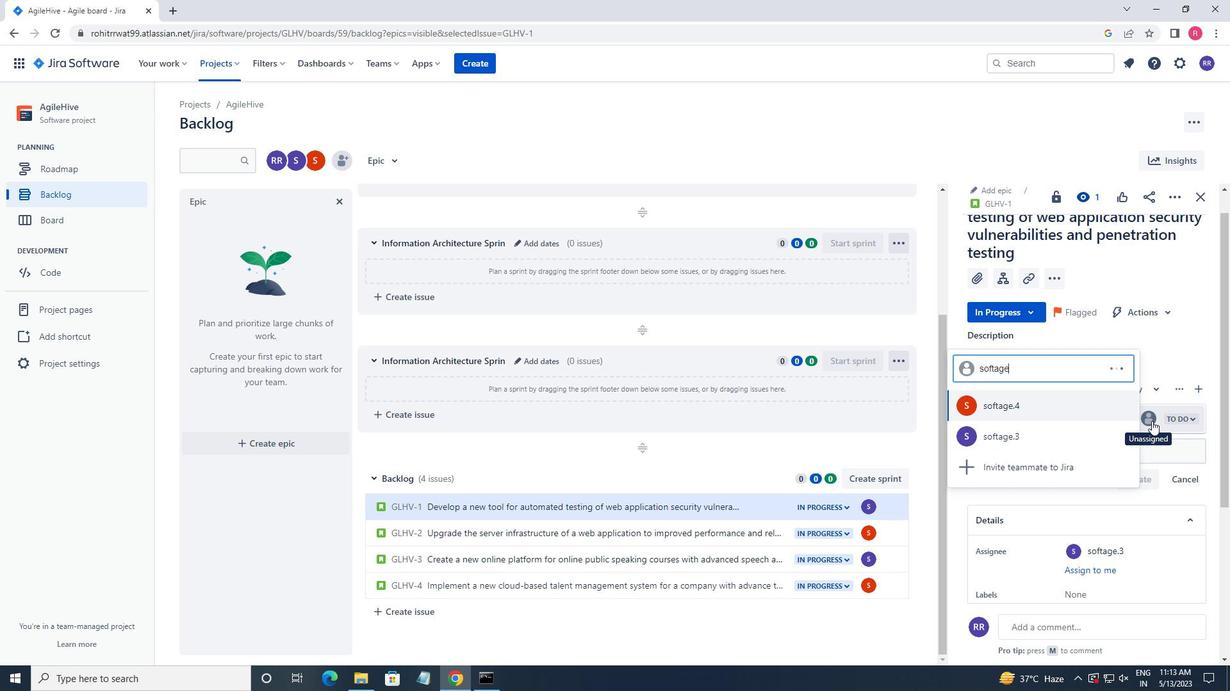 
Action: Mouse moved to (1151, 420)
Screenshot: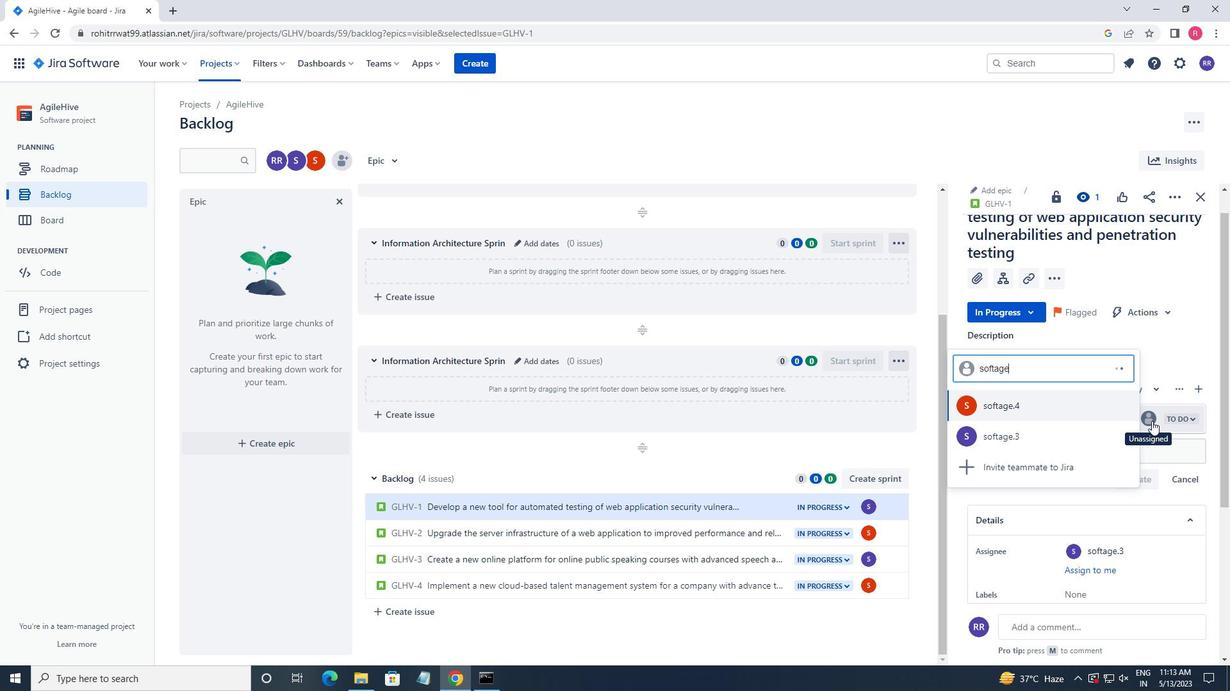 
Action: Key pressed 3<Key.shift>@SOFTAGE.NET
Screenshot: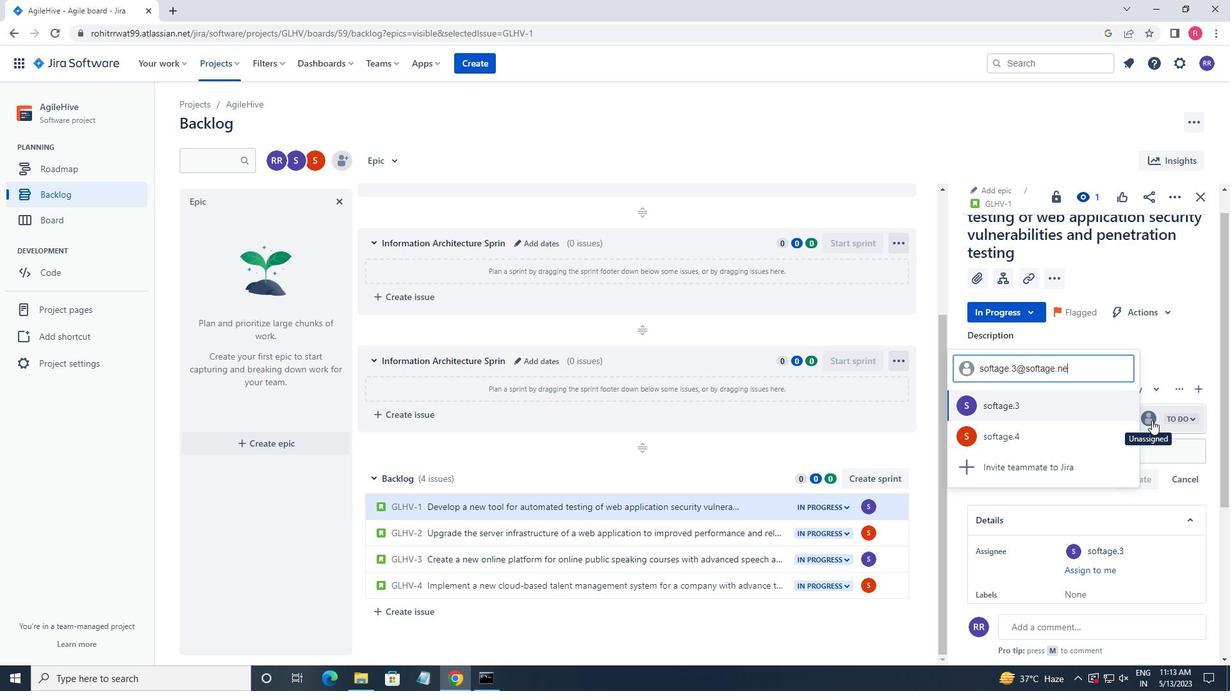 
Action: Mouse moved to (1034, 426)
Screenshot: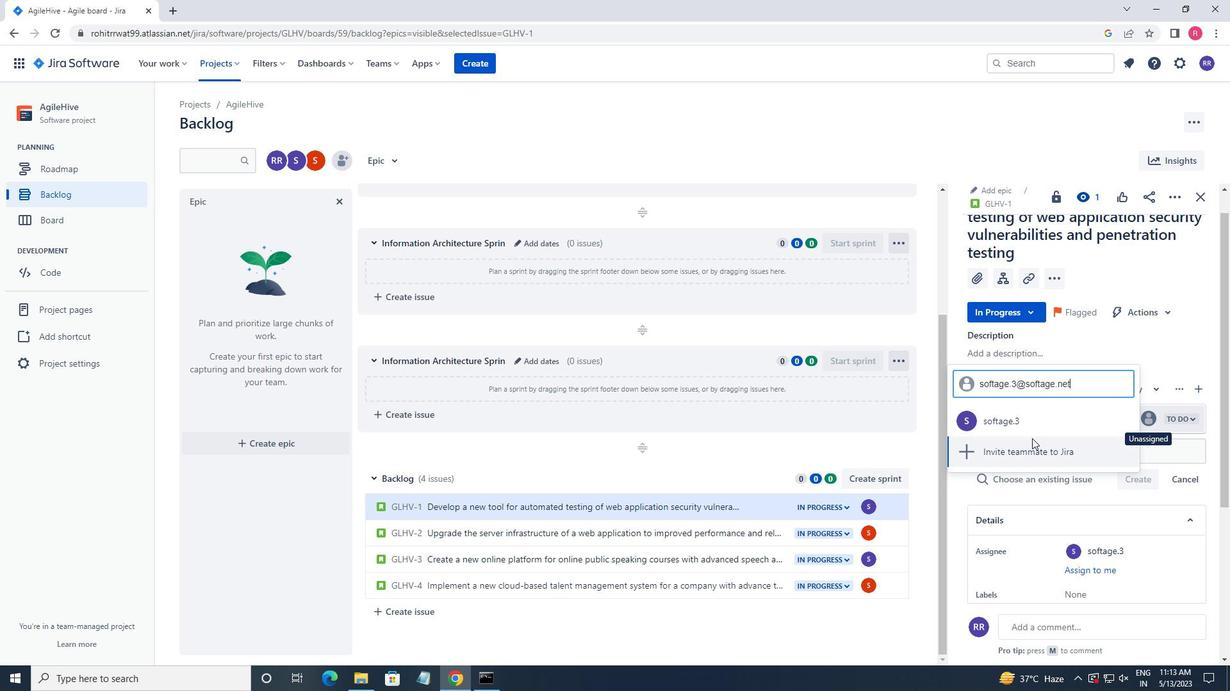 
Action: Mouse pressed left at (1034, 426)
Screenshot: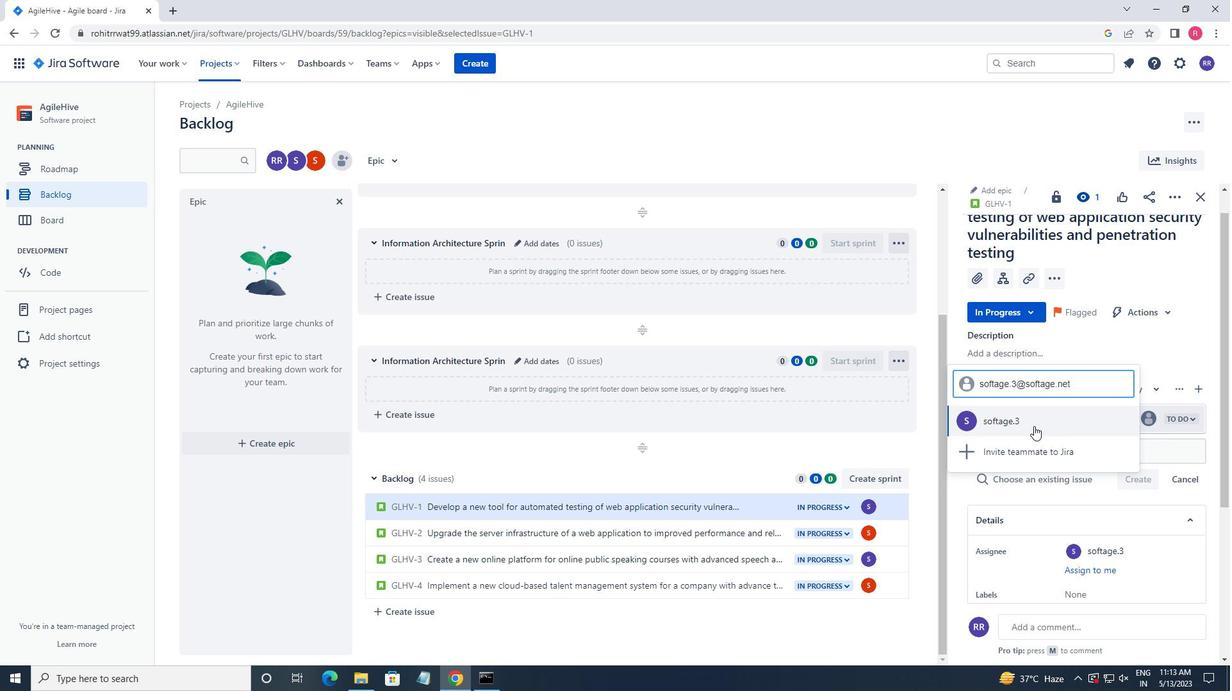
Action: Mouse moved to (737, 542)
Screenshot: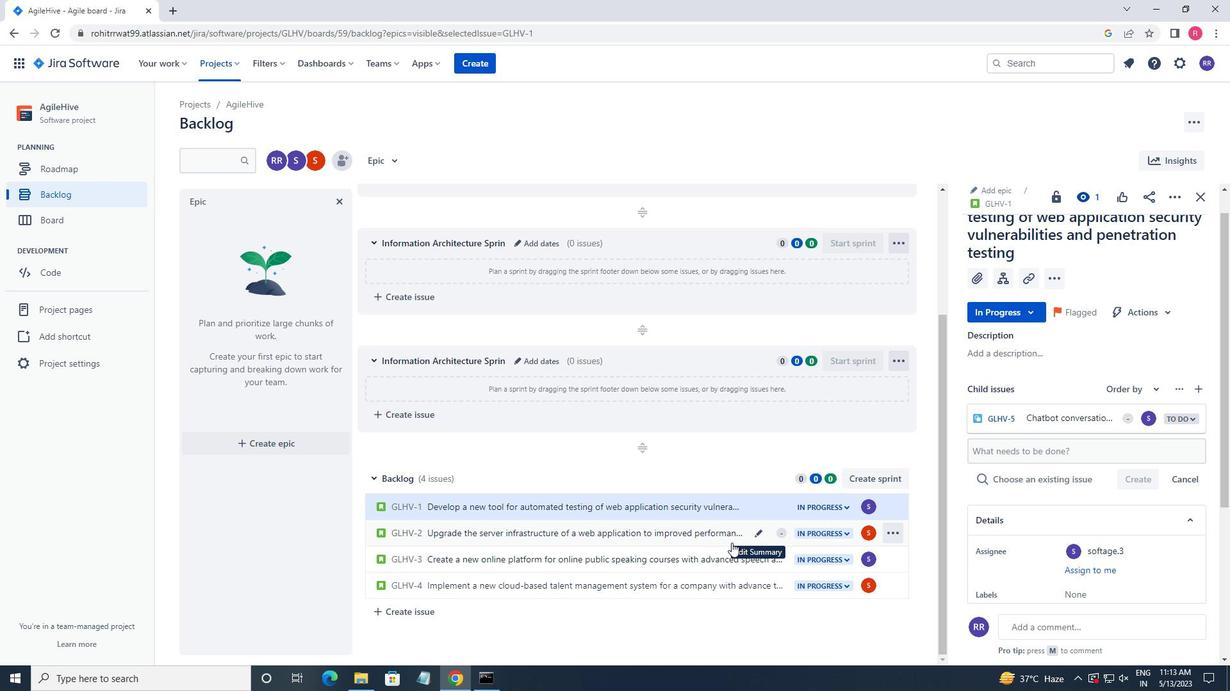 
Action: Mouse pressed left at (737, 542)
Screenshot: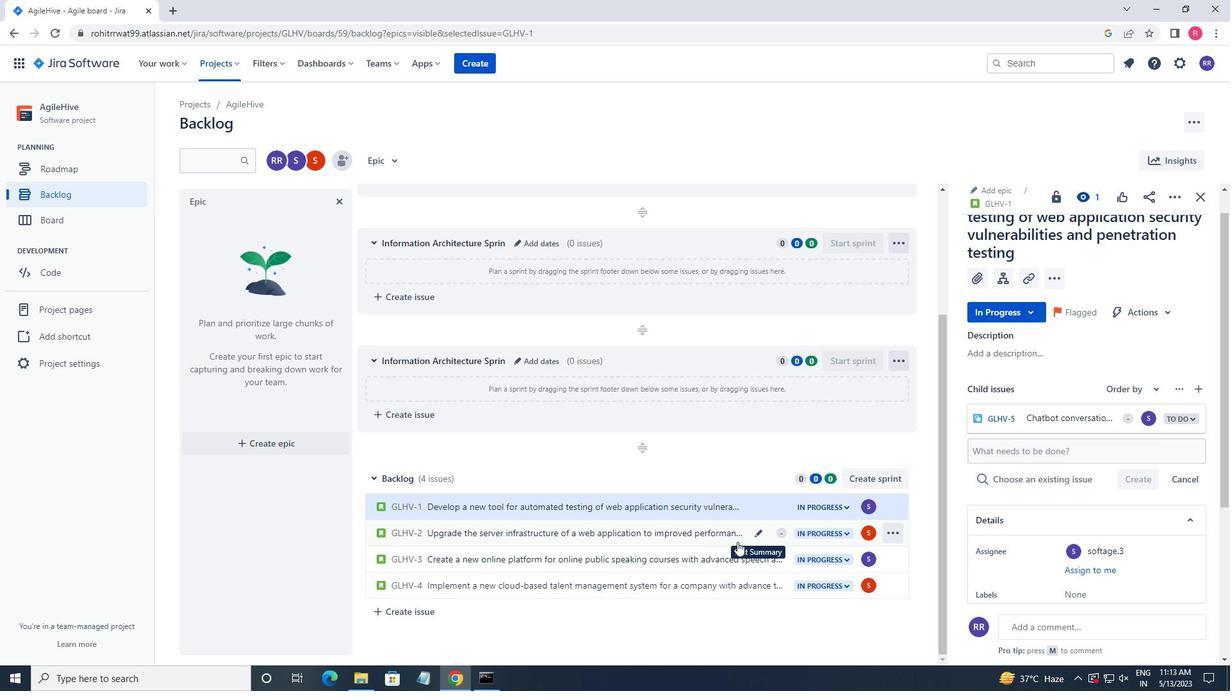 
Action: Mouse moved to (1005, 297)
Screenshot: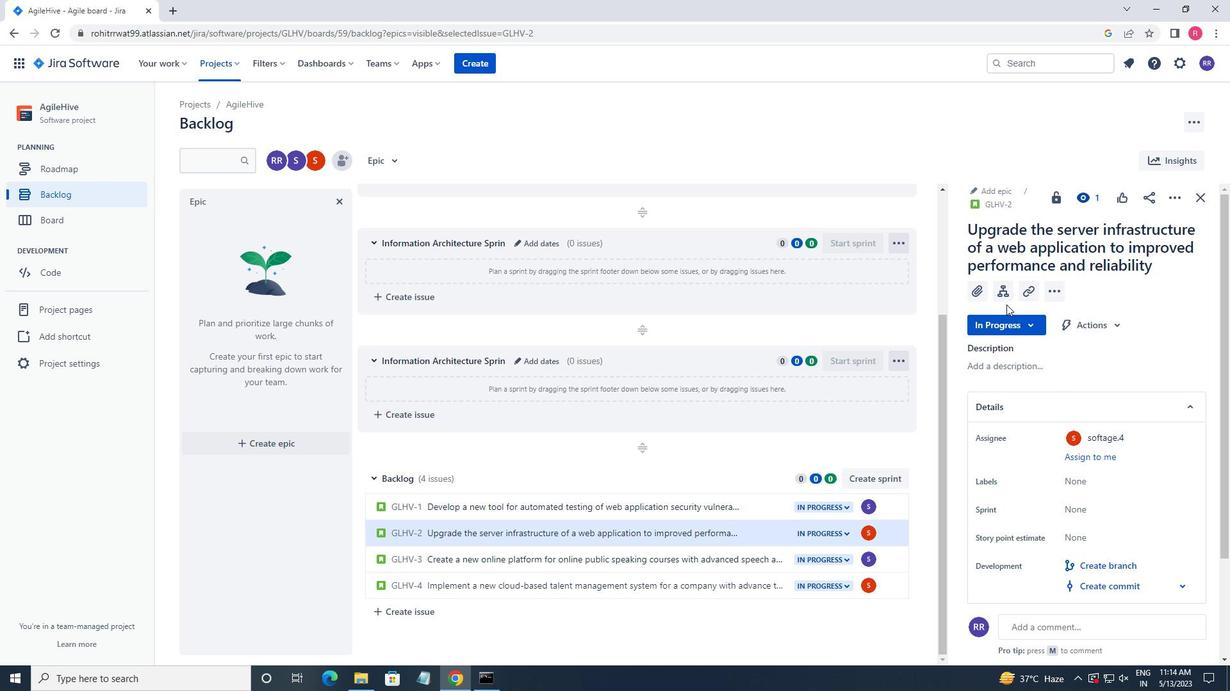 
Action: Mouse pressed left at (1005, 297)
Screenshot: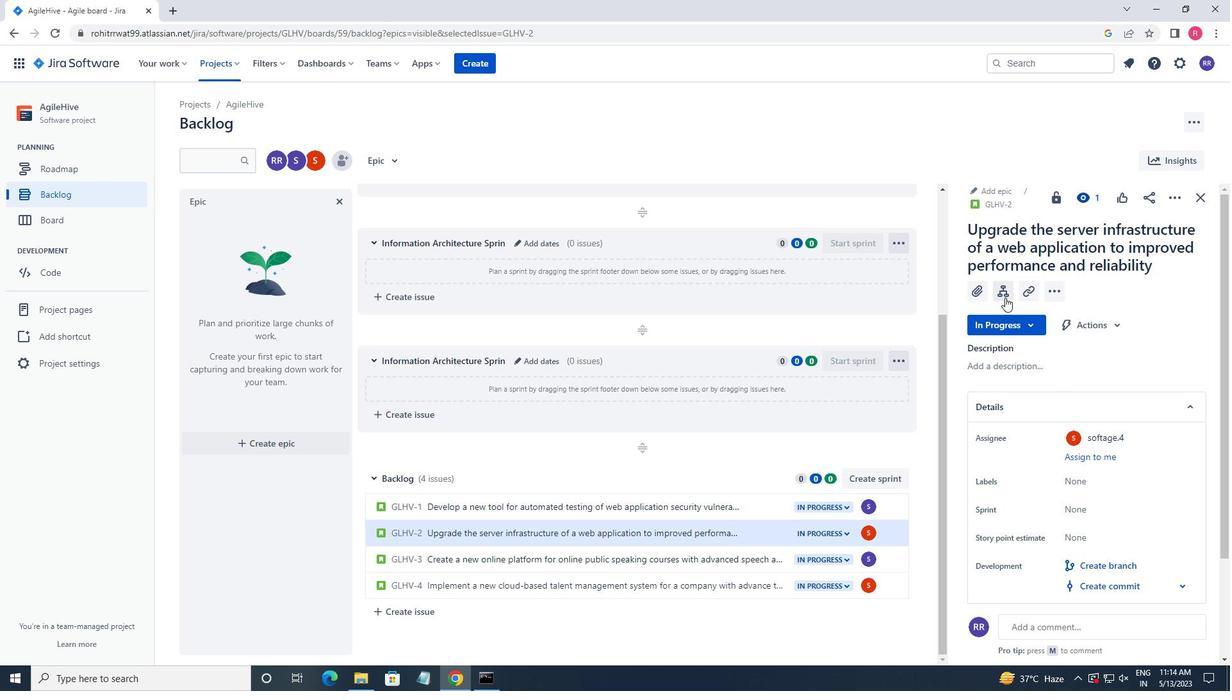 
Action: Mouse moved to (1064, 420)
Screenshot: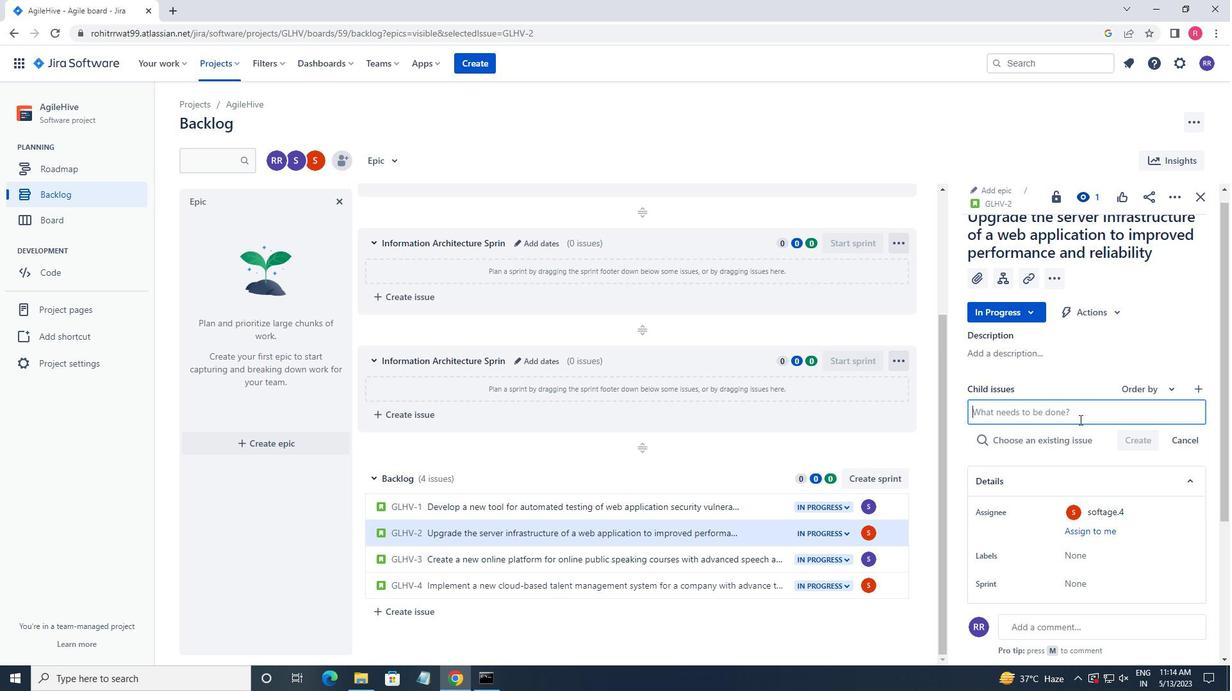 
Action: Key pressed <Key.shift>DATA<Key.space>ACCESS<Key.space>POLICY<Key.space>CREATE<Key.backspace>IOM<Key.backspace>N<Key.space>AND<Key.space>ENFORCEMENT<Key.space><Key.enter>
Screenshot: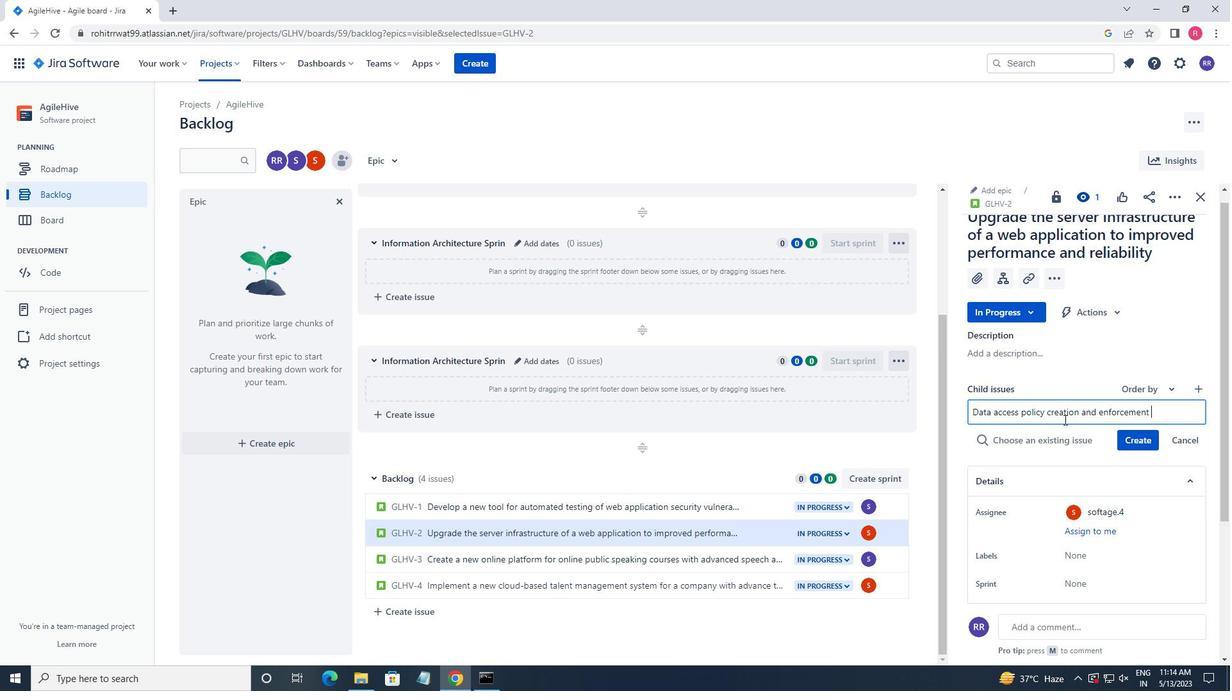 
Action: Mouse moved to (1153, 420)
Screenshot: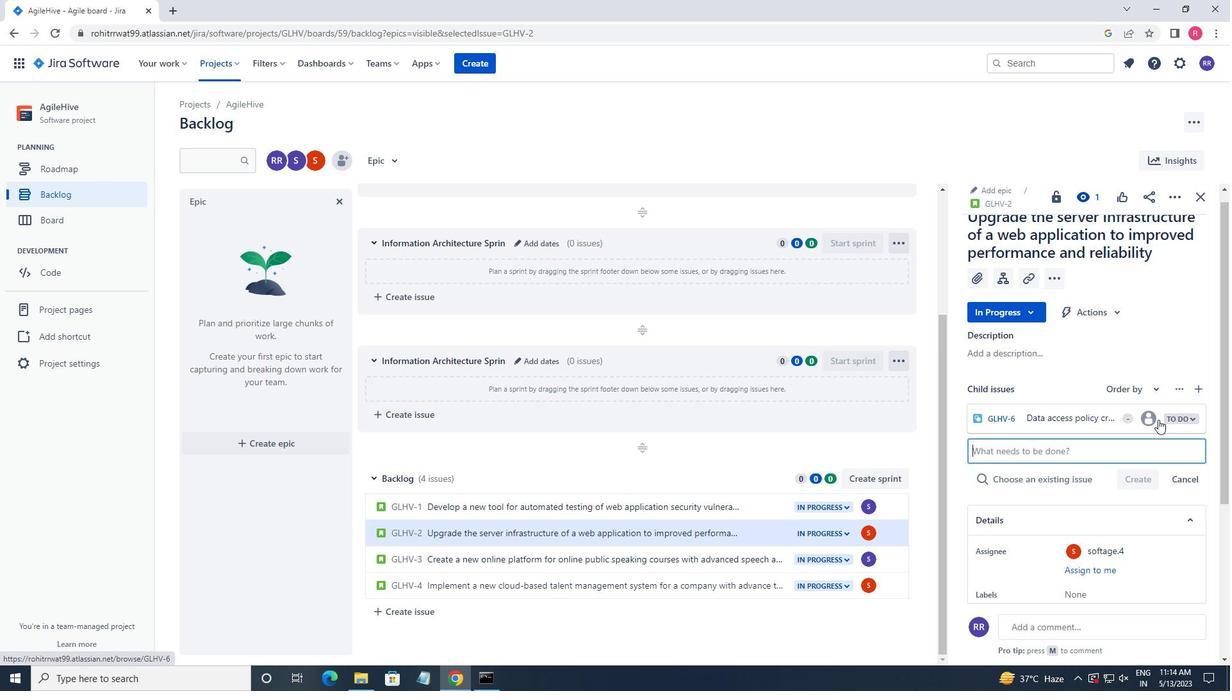
Action: Mouse pressed left at (1153, 420)
Screenshot: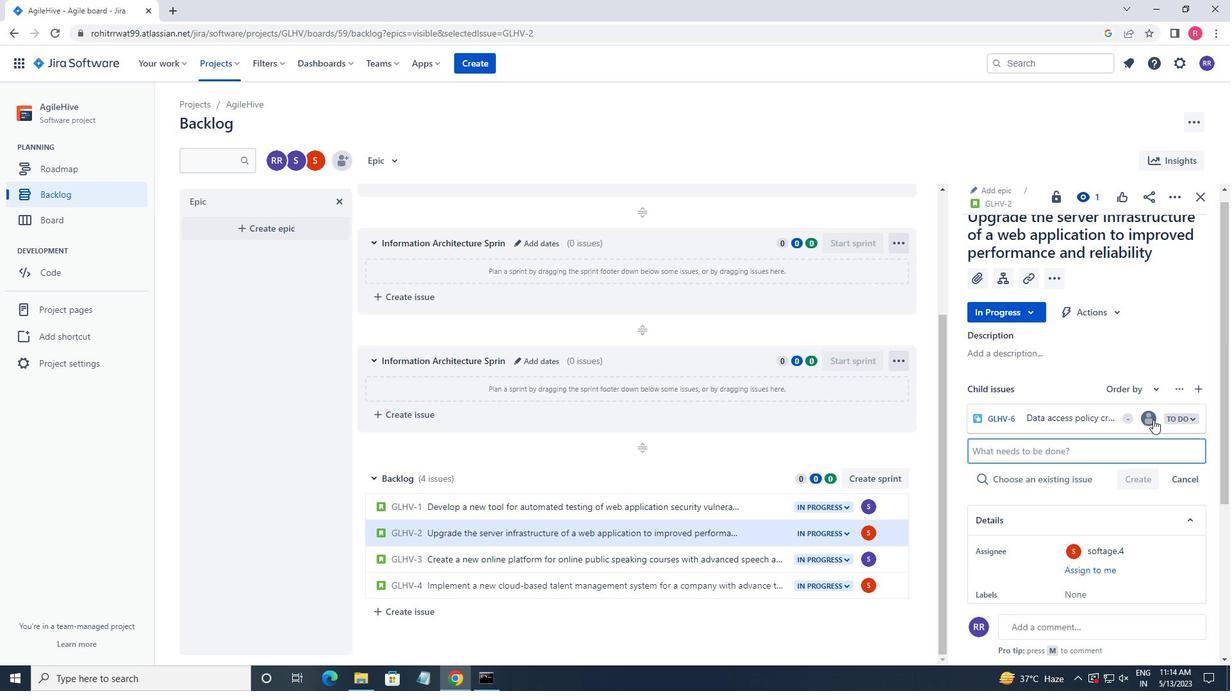 
Action: Mouse moved to (1153, 420)
Screenshot: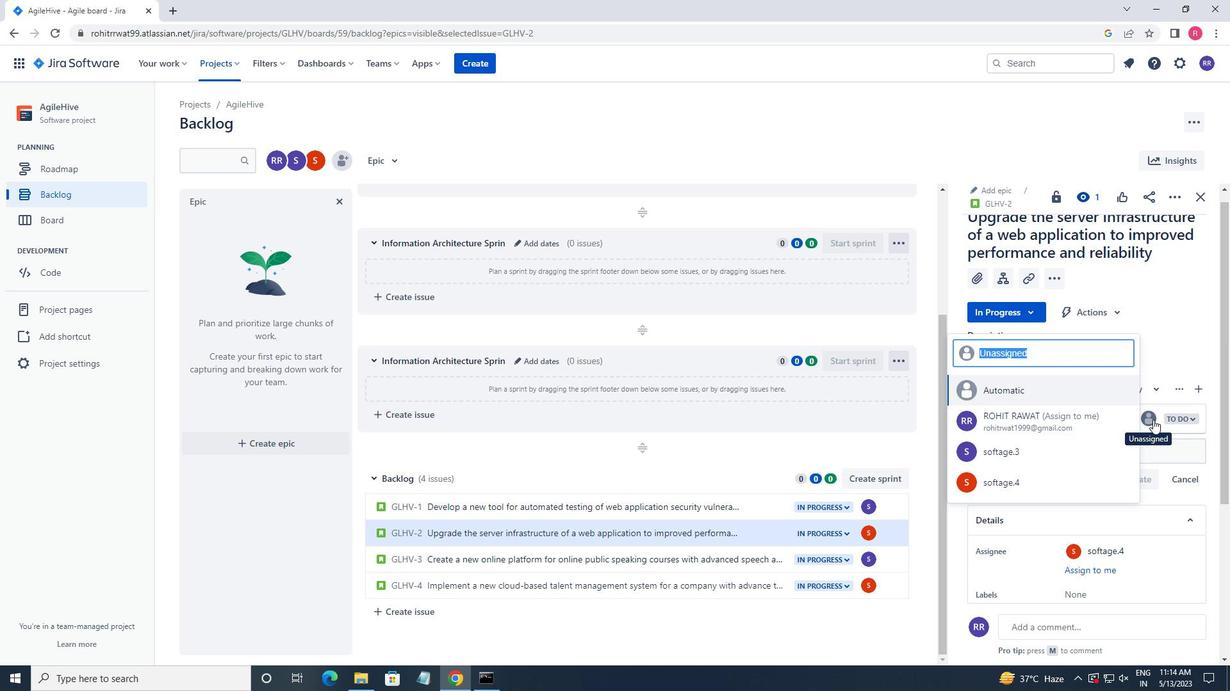 
Action: Key pressed SOFTAGE.4<Key.shift>@SOFTAGE.NET
Screenshot: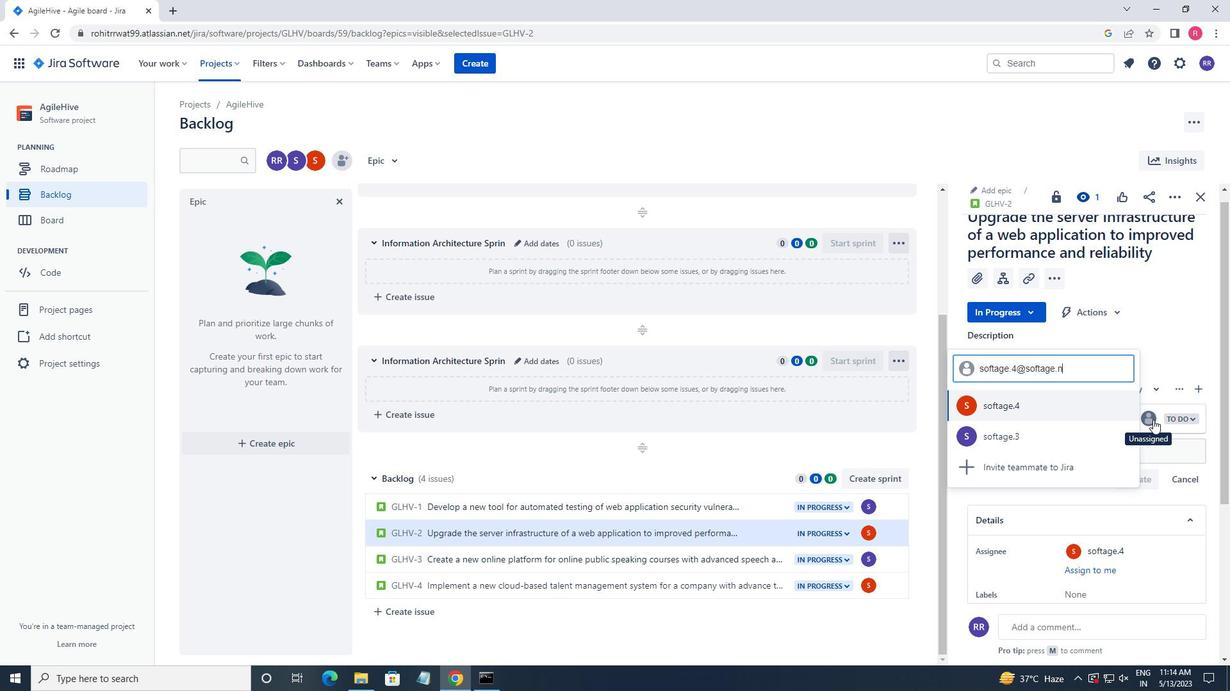 
Action: Mouse moved to (1081, 427)
Screenshot: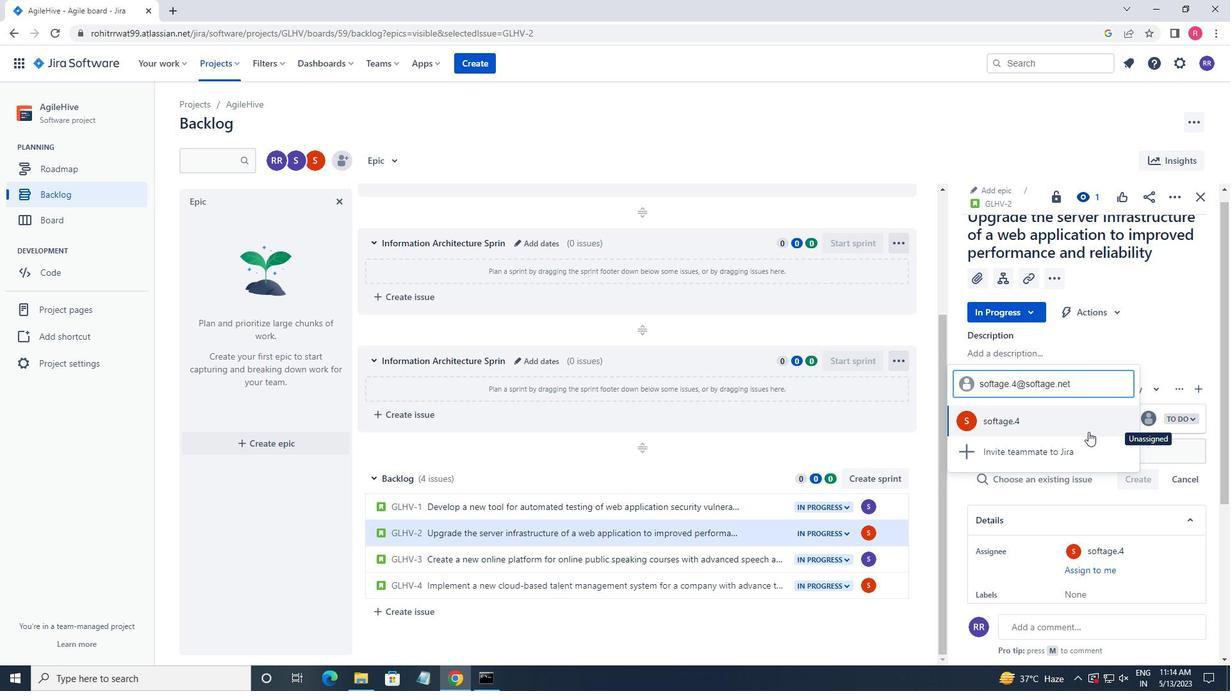 
Action: Mouse pressed left at (1081, 427)
Screenshot: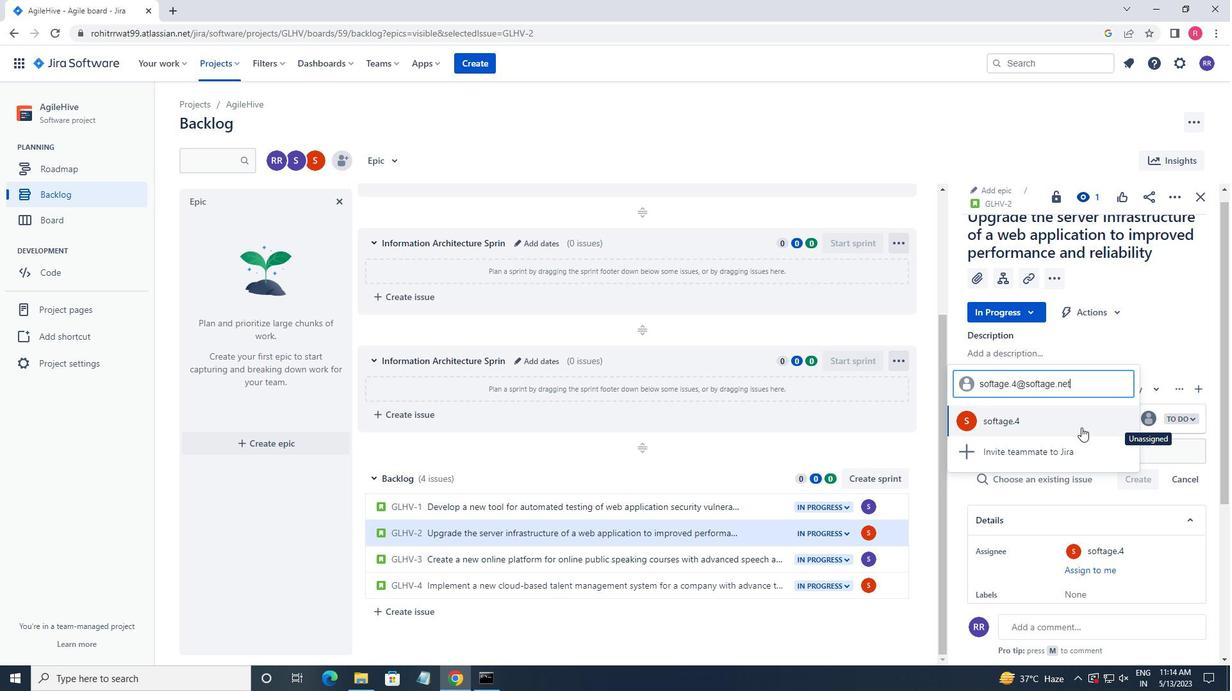 
